 Task: Open a blank sheet, save the file as Renewableenergy.html and add heading 'Renewable Energy',with the parapraph 'Renewable energy sources like solar, wind, and hydropower offer sustainable alternatives to fossil fuels. By transitioning to renewables, we can reduce greenhouse gas emissions and combat climate change while creating new job opportunities and driving economic growth.'Apply Font Style Merriweather And font size 18. Apply font style in  Heading 'Montserrat' and font size 30 Change heading alignment to  Left and paragraph alignment to  Left
Action: Mouse moved to (286, 200)
Screenshot: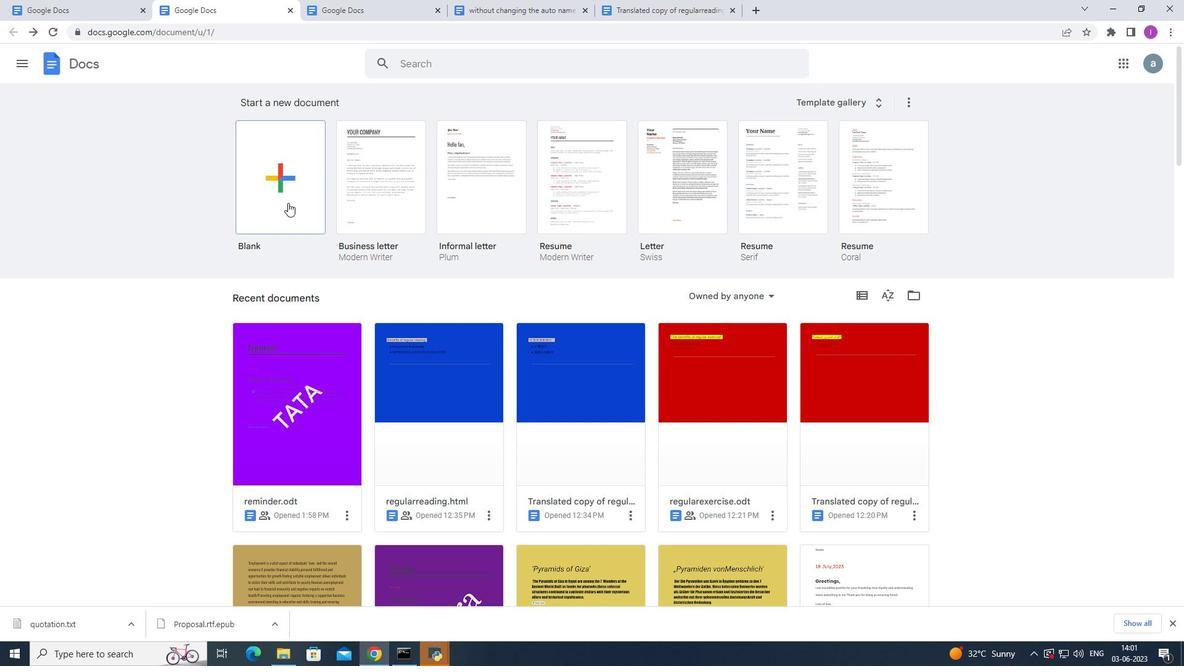 
Action: Mouse pressed left at (286, 200)
Screenshot: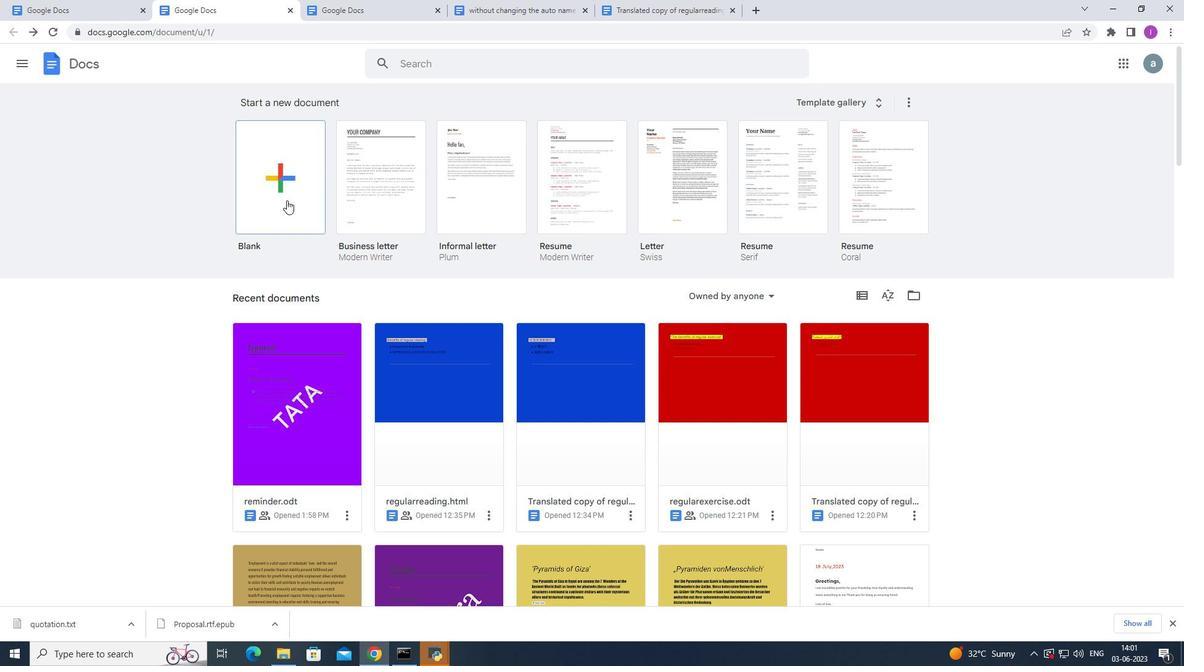 
Action: Mouse moved to (132, 55)
Screenshot: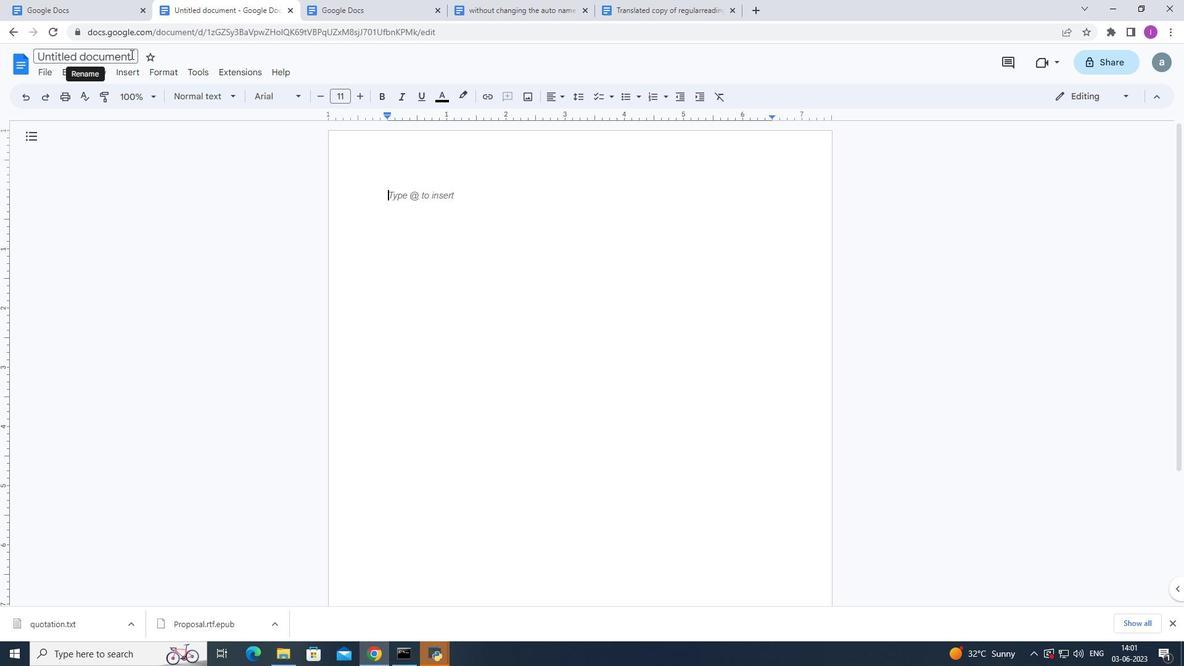 
Action: Mouse pressed left at (132, 55)
Screenshot: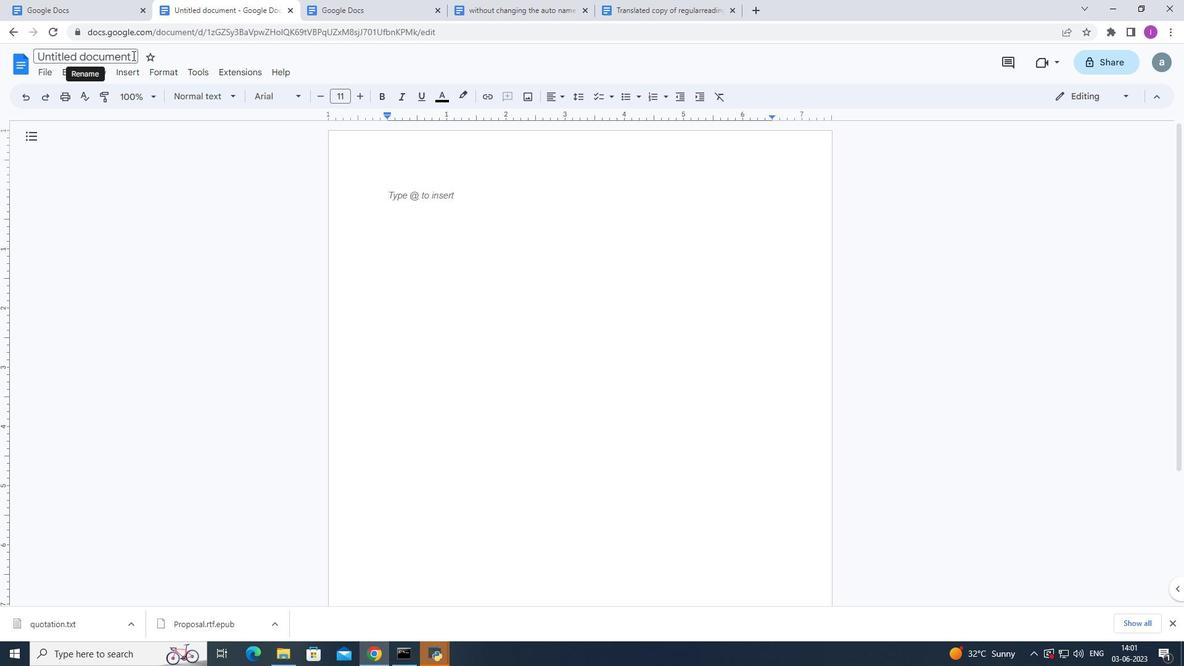 
Action: Mouse moved to (321, 59)
Screenshot: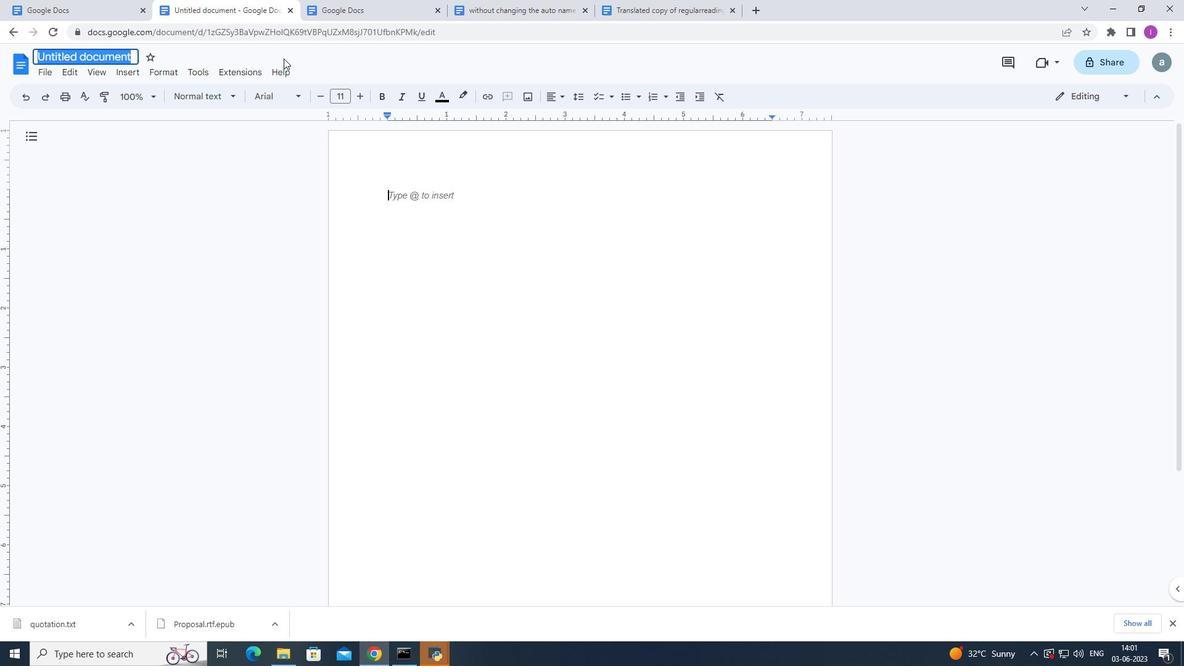 
Action: Key pressed <Key.shift>Renewabbleen<Key.backspace><Key.backspace><Key.backspace><Key.backspace><Key.backspace><Key.backspace>bleee<Key.backspace>m<Key.backspace>nergy.html
Screenshot: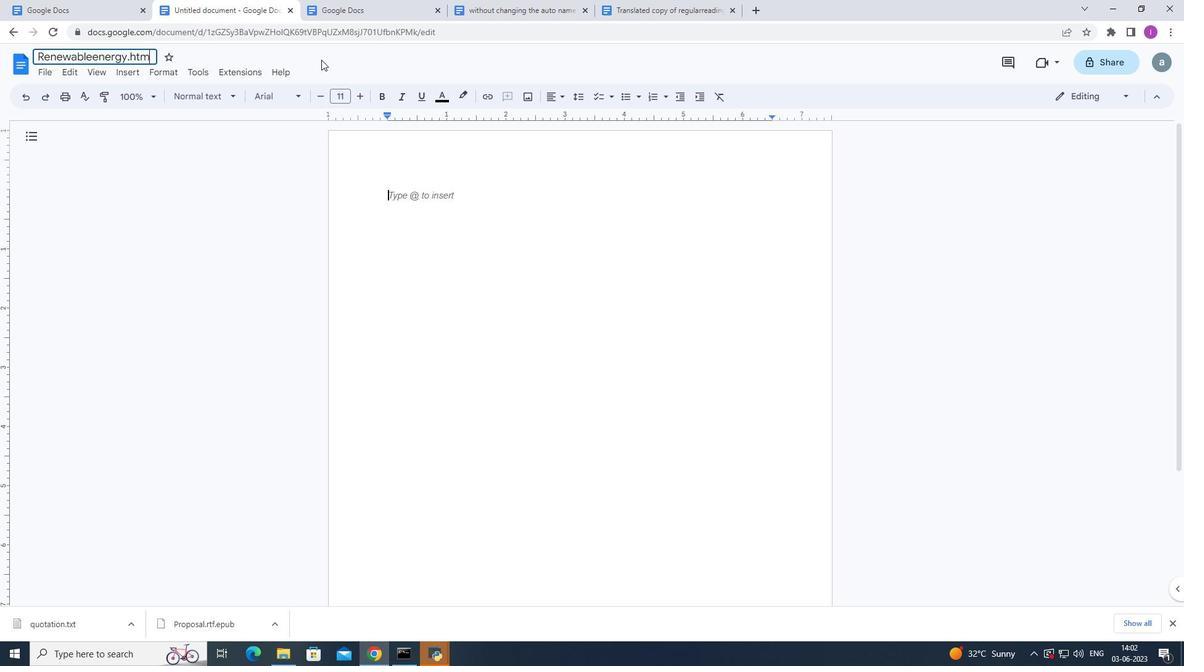 
Action: Mouse moved to (241, 206)
Screenshot: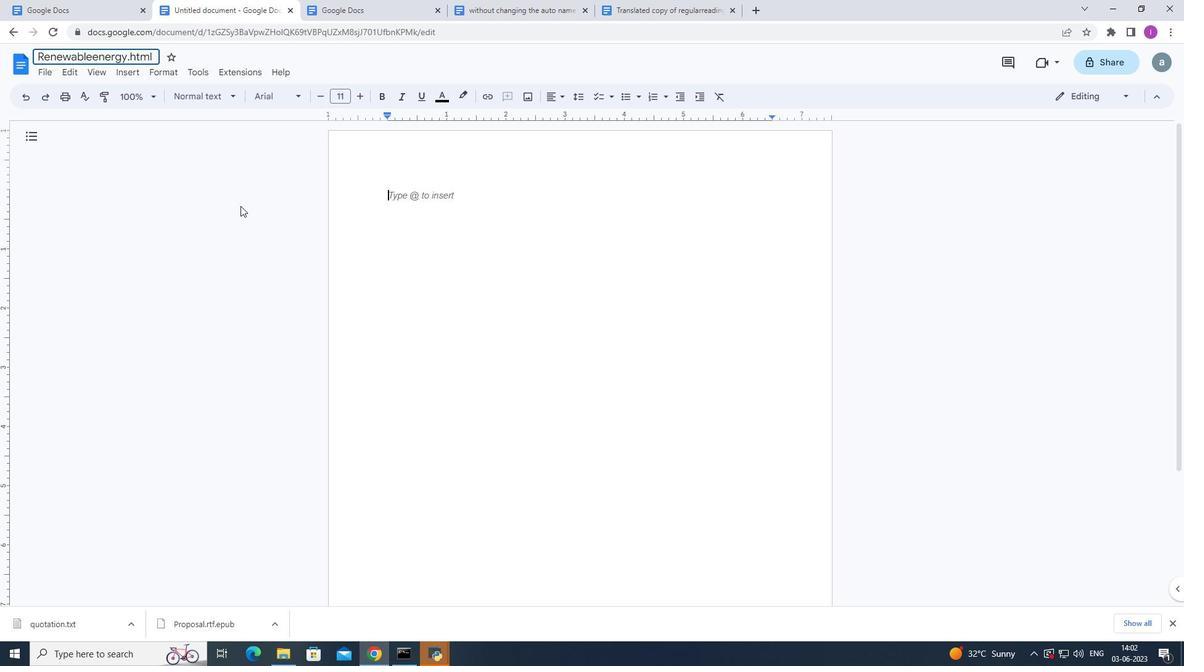 
Action: Mouse pressed left at (241, 206)
Screenshot: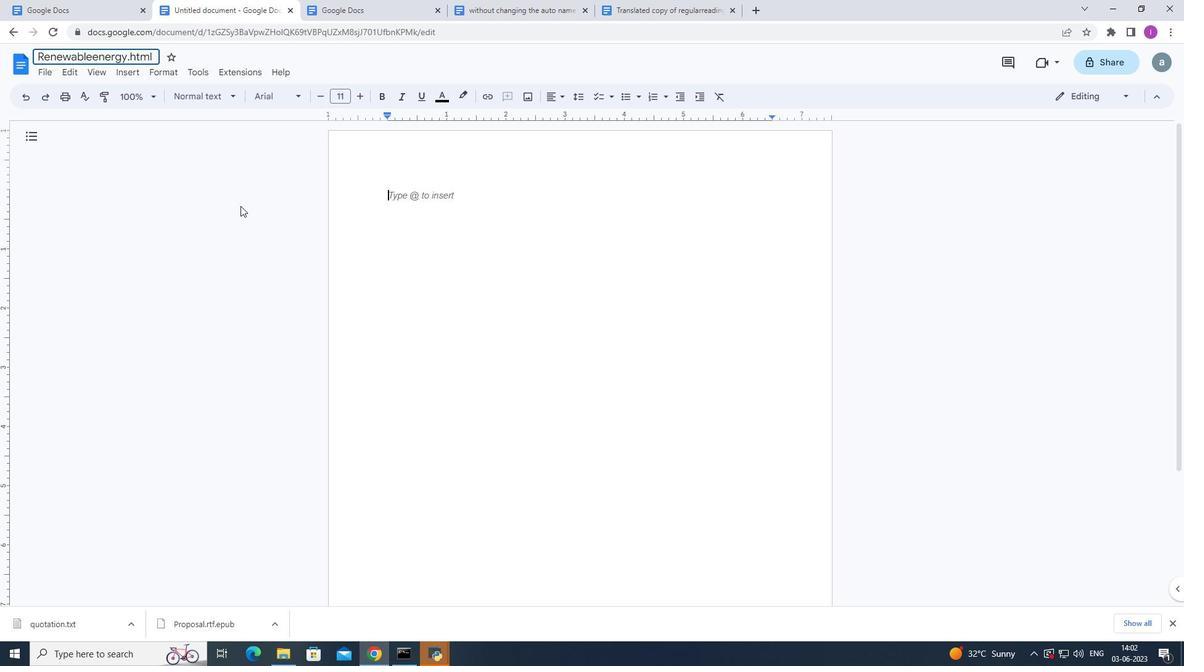 
Action: Mouse moved to (157, 72)
Screenshot: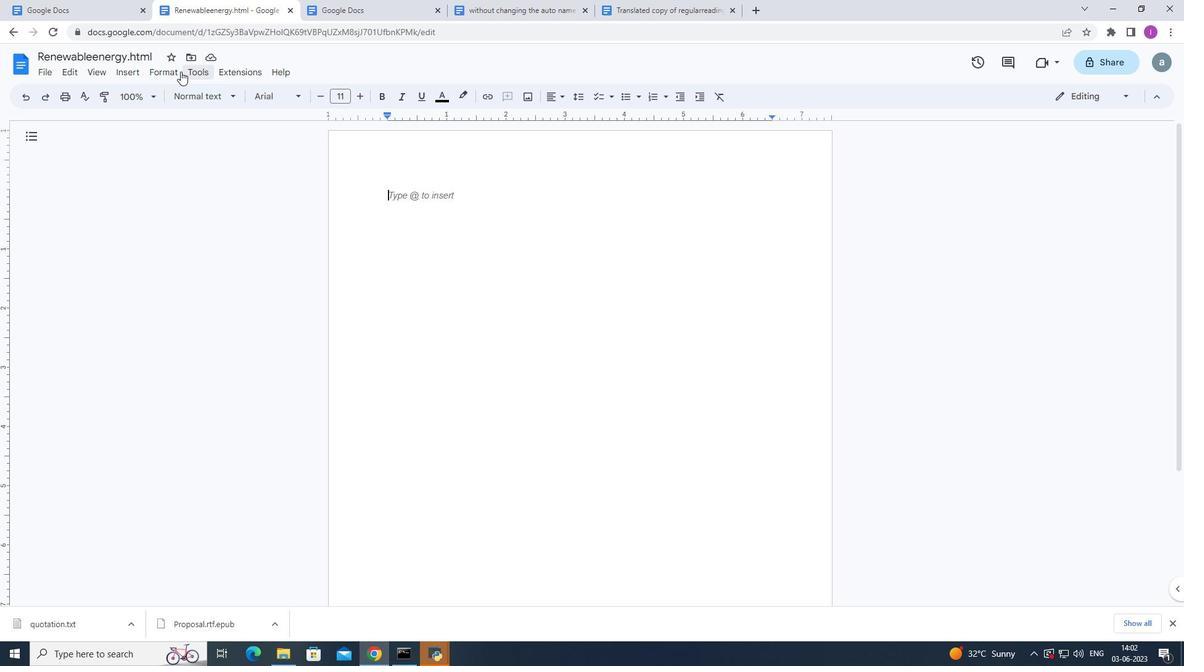 
Action: Mouse pressed left at (157, 72)
Screenshot: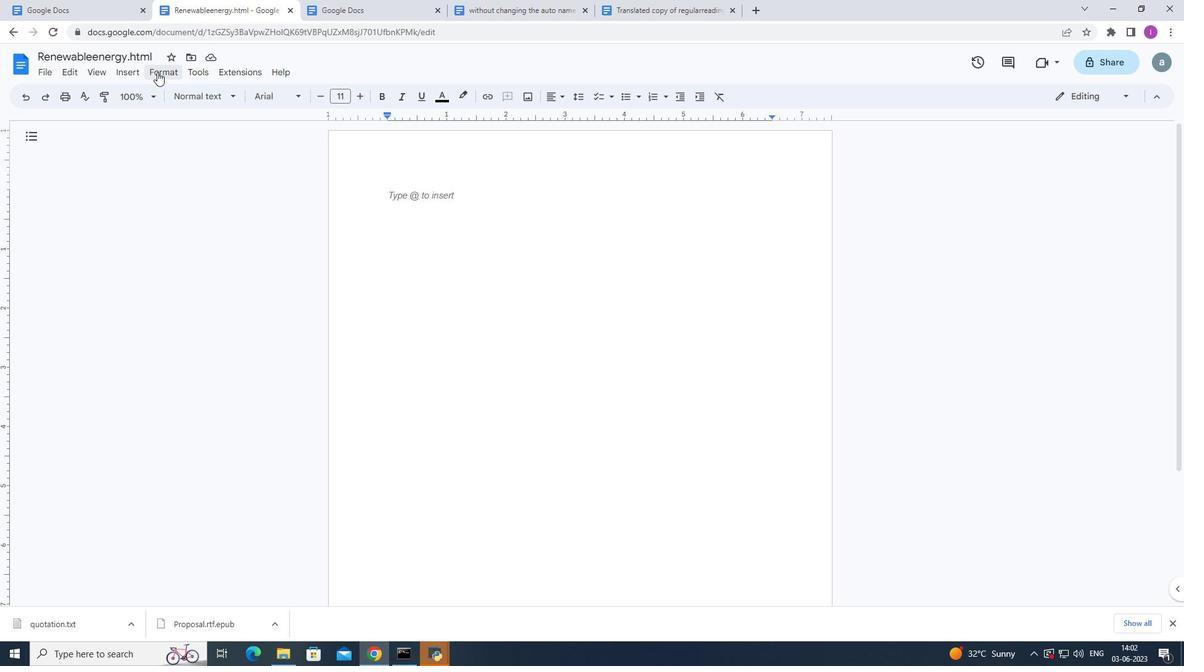 
Action: Mouse moved to (563, 210)
Screenshot: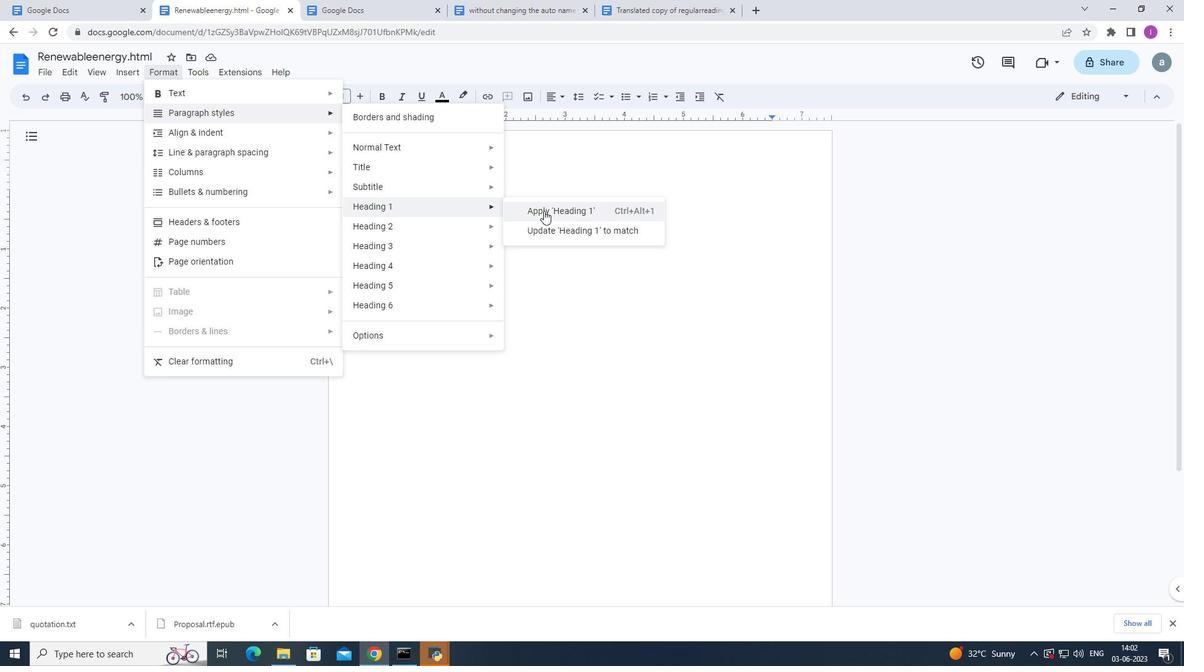 
Action: Mouse pressed left at (563, 210)
Screenshot: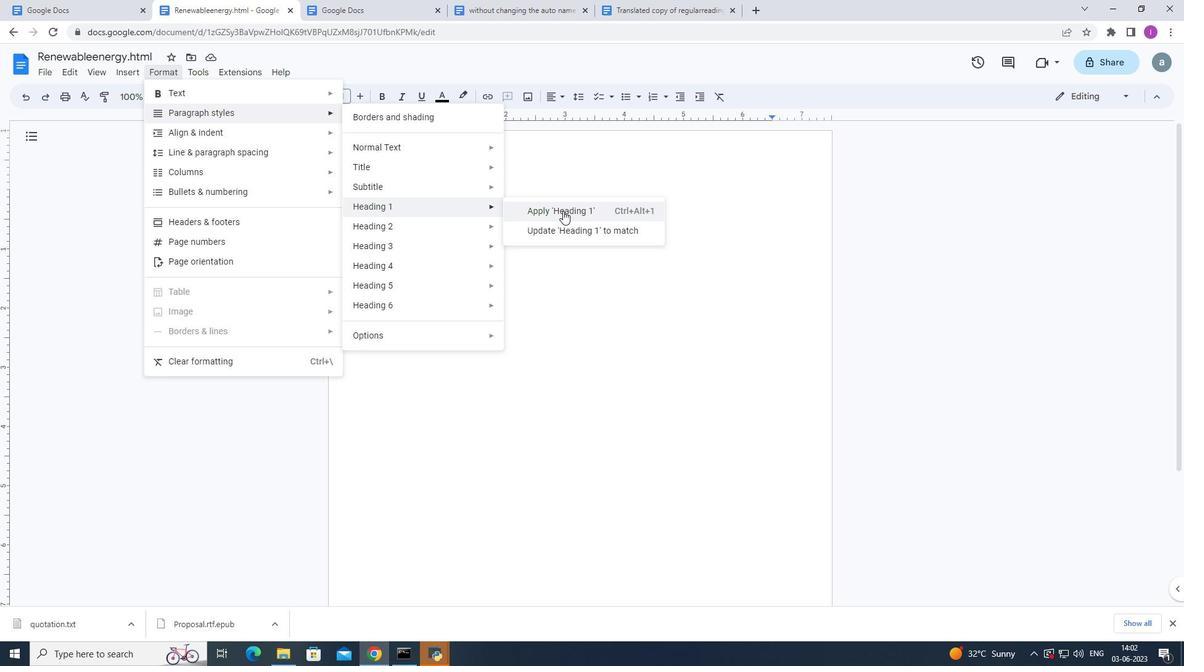 
Action: Mouse moved to (535, 198)
Screenshot: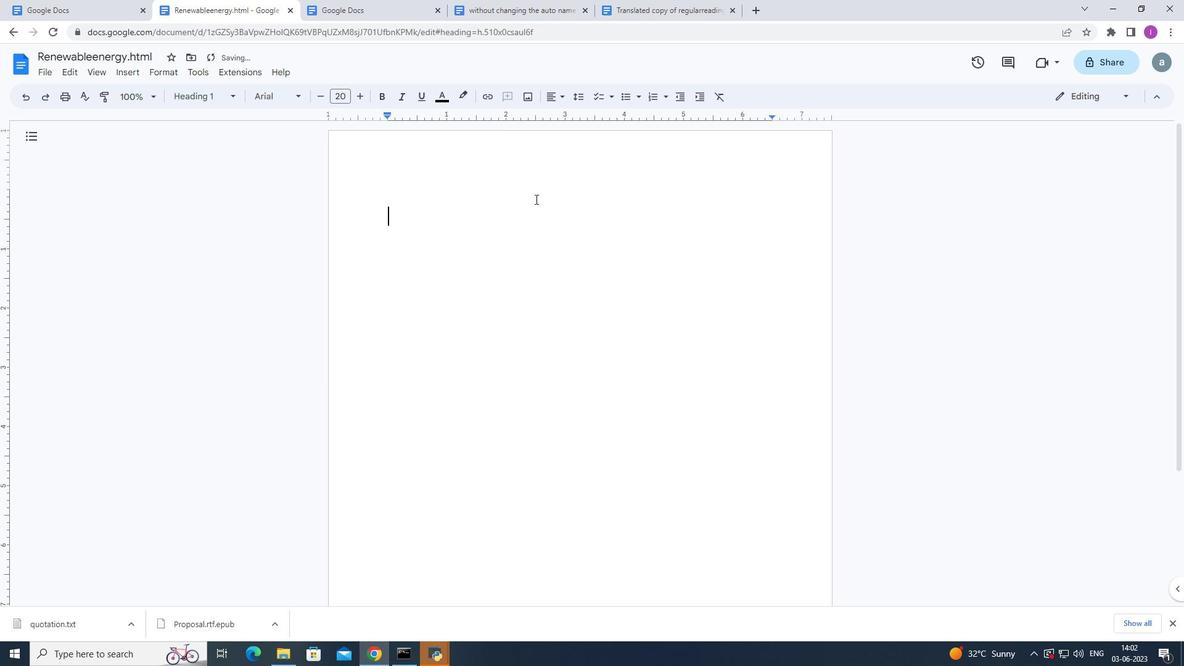 
Action: Key pressed <Key.shift>Renewable<Key.space><Key.shift>Energy
Screenshot: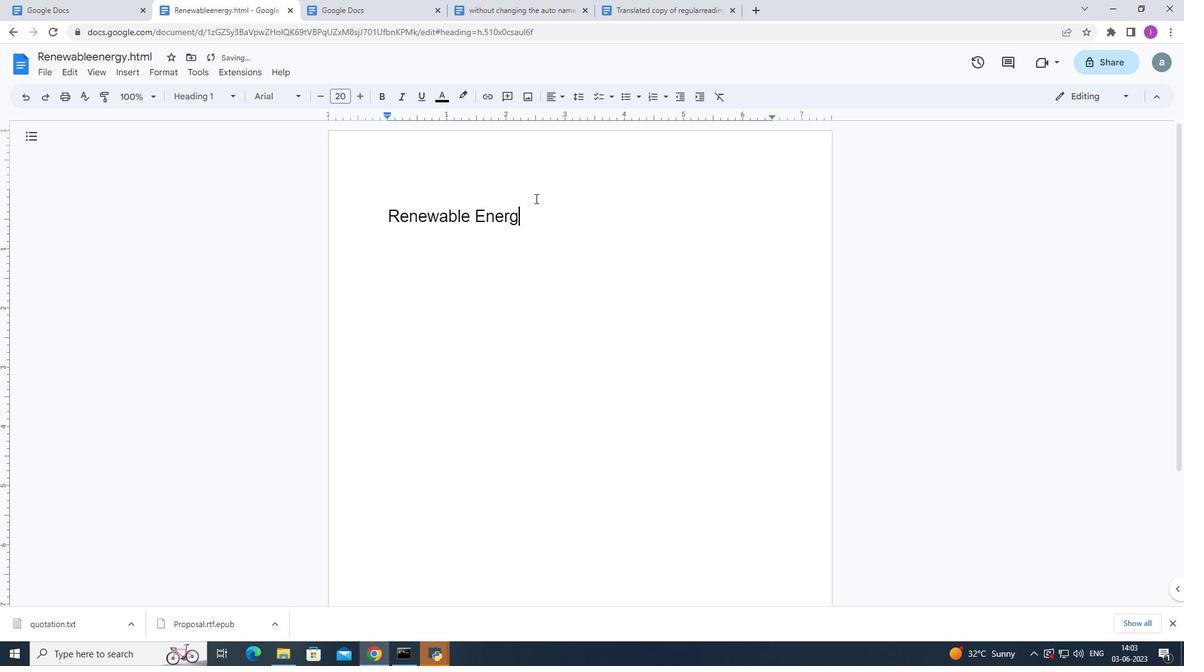 
Action: Mouse moved to (380, 208)
Screenshot: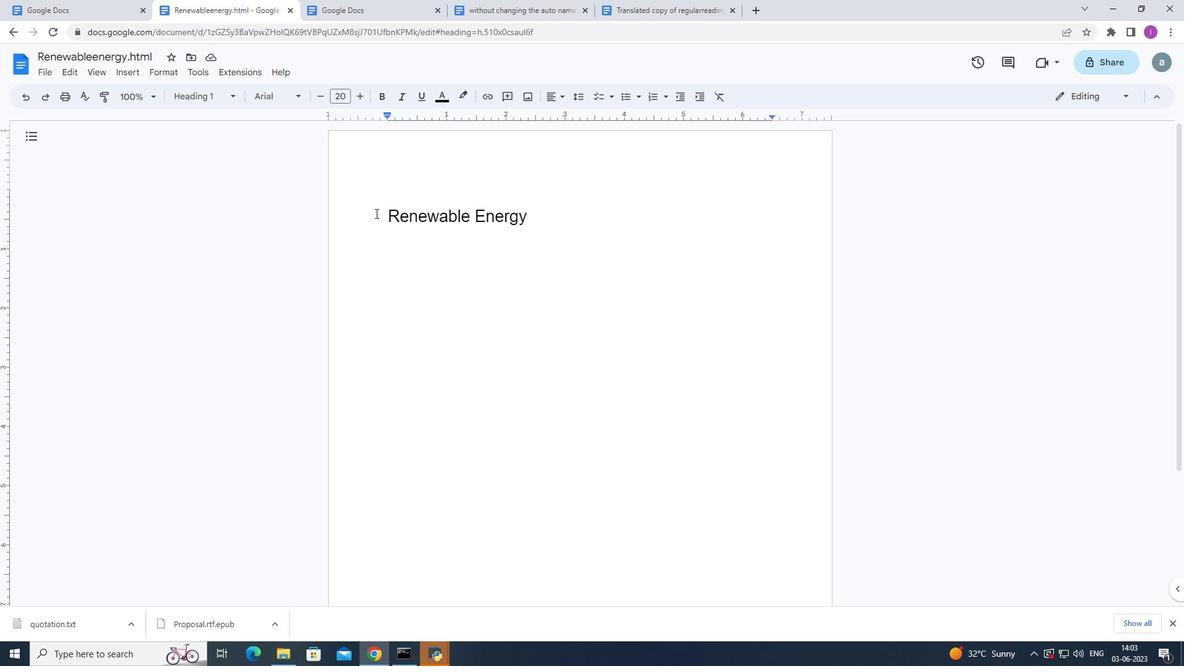 
Action: Mouse pressed left at (380, 208)
Screenshot: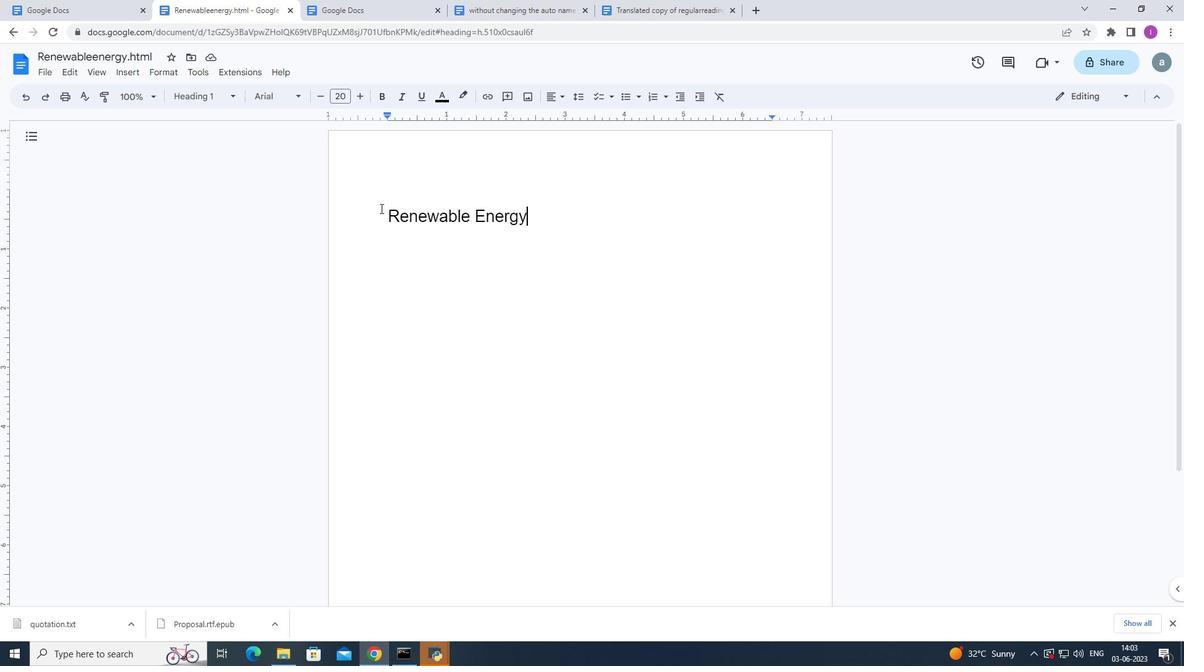 
Action: Key pressed '
Screenshot: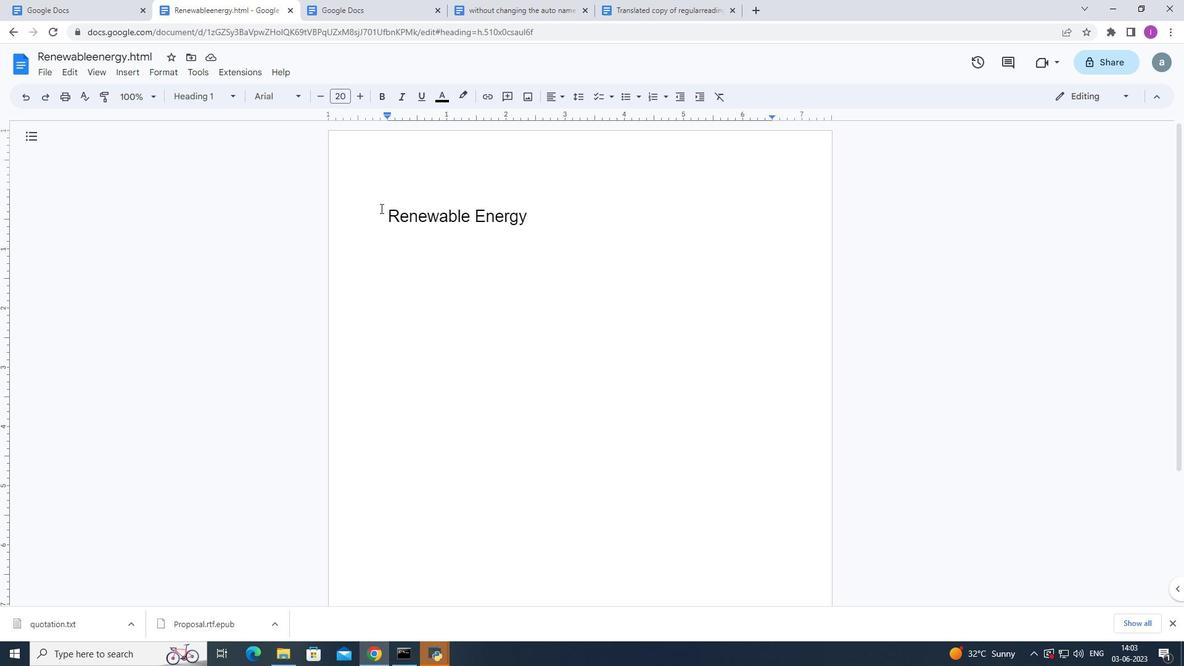 
Action: Mouse moved to (539, 204)
Screenshot: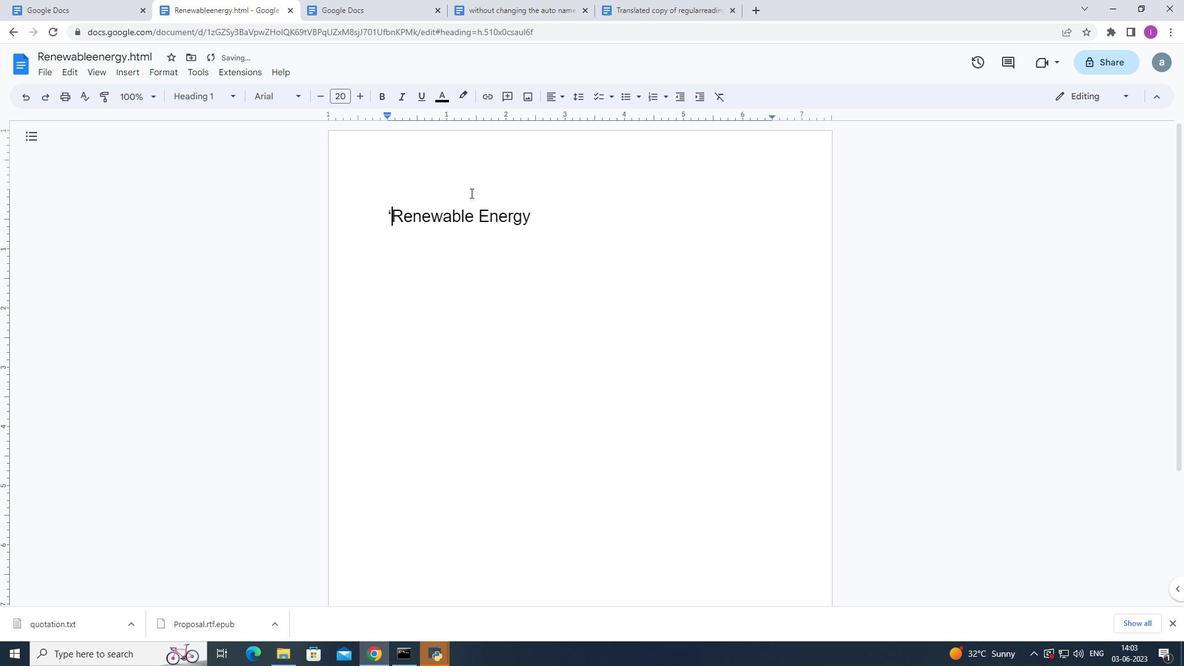 
Action: Mouse pressed left at (539, 204)
Screenshot: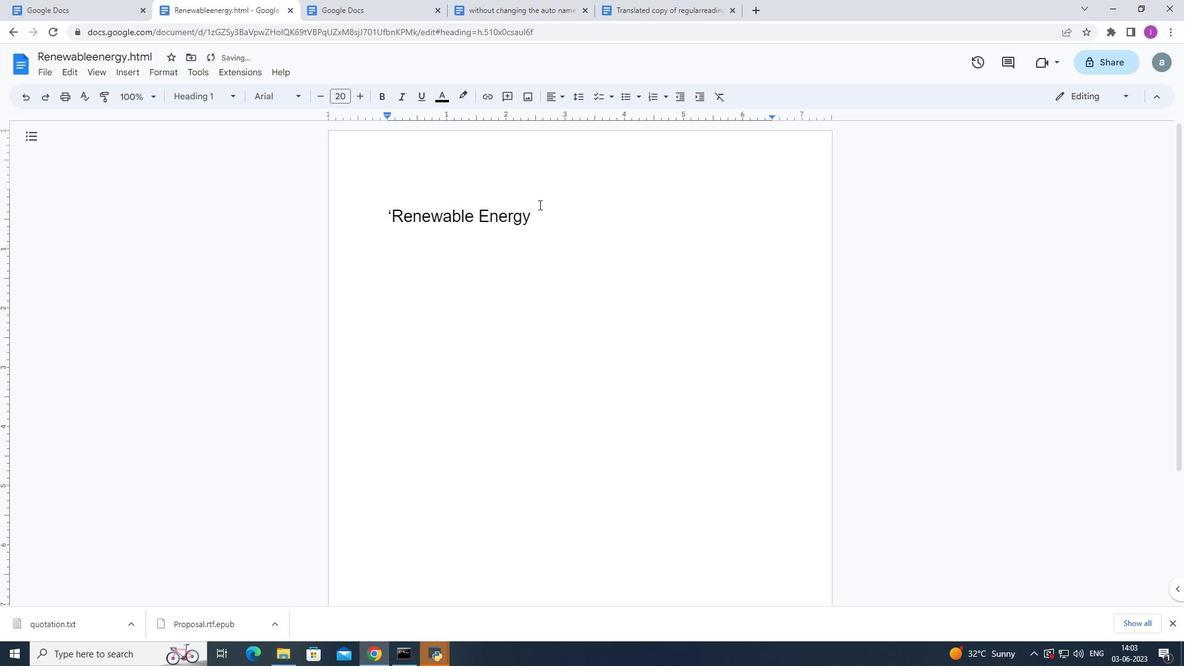 
Action: Mouse moved to (539, 205)
Screenshot: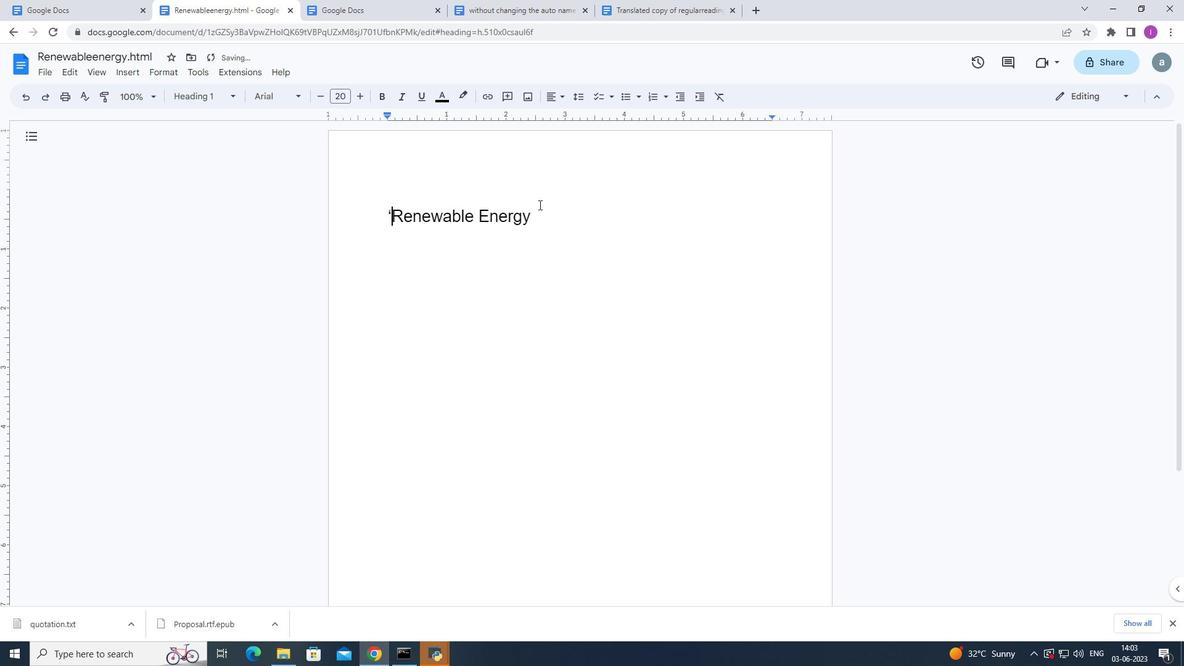 
Action: Key pressed '
Screenshot: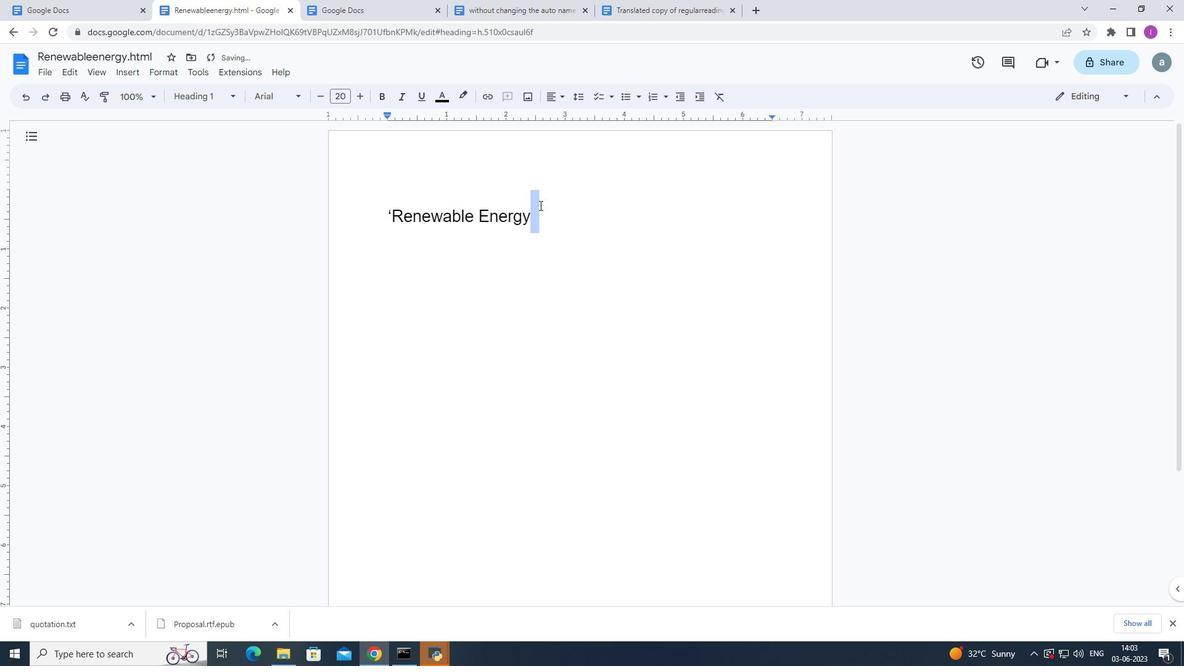 
Action: Mouse moved to (618, 269)
Screenshot: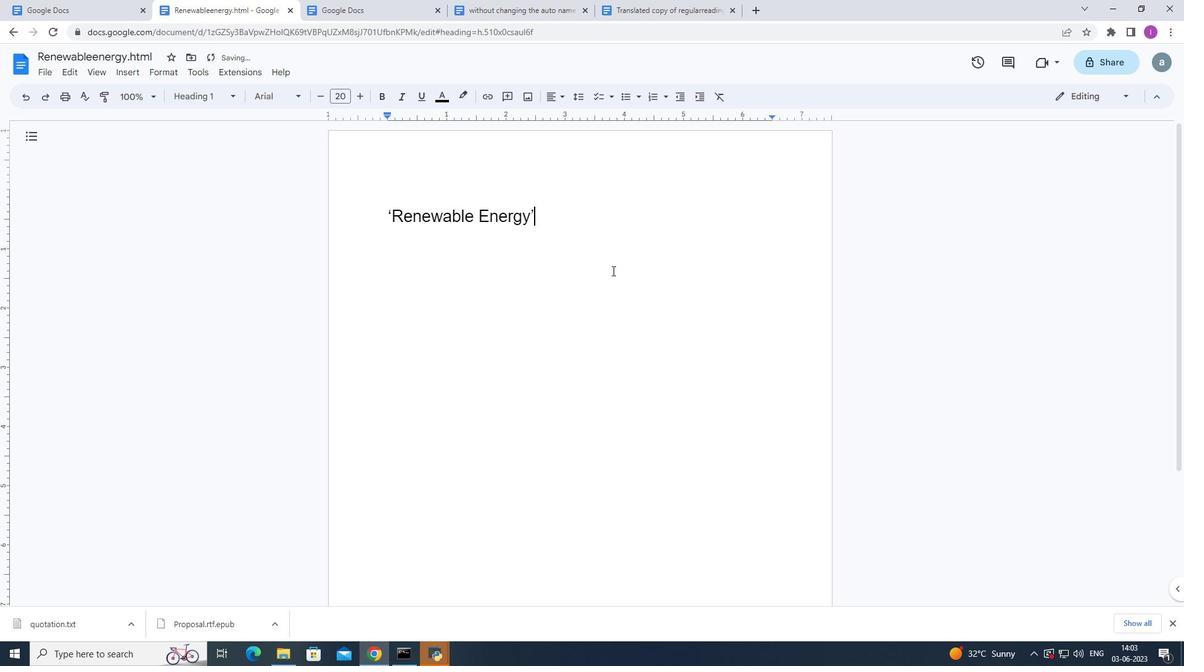 
Action: Key pressed <Key.enter><Key.shift>Renewable<Key.space><Key.shift>Energy,<Key.backspace><Key.space>sources<Key.space>lijk<Key.backspace><Key.backspace>ke<Key.space>solar,wind,<Key.space>and<Key.space>hydropower<Key.space>offer<Key.space>sustainable<Key.space>alternatives<Key.space>to<Key.space>fossil<Key.space>fuels.<Key.shift><Key.shift><Key.shift>By<Key.space>tra<Key.shift>nstioning<Key.space>to<Key.space>renewables,we<Key.space>can<Key.space>res<Key.backspace>duce<Key.space>greenhouse<Key.space>d<Key.backspace>gas<Key.space>emissions<Key.space>and<Key.space>combat<Key.space>climate<Key.space>change<Key.space>whl<Key.backspace>ile<Key.space>creating<Key.space>new<Key.space>job<Key.space>opportunities<Key.space>and<Key.space>driving<Key.space>economic<Key.space>growthj<Key.backspace>.
Screenshot: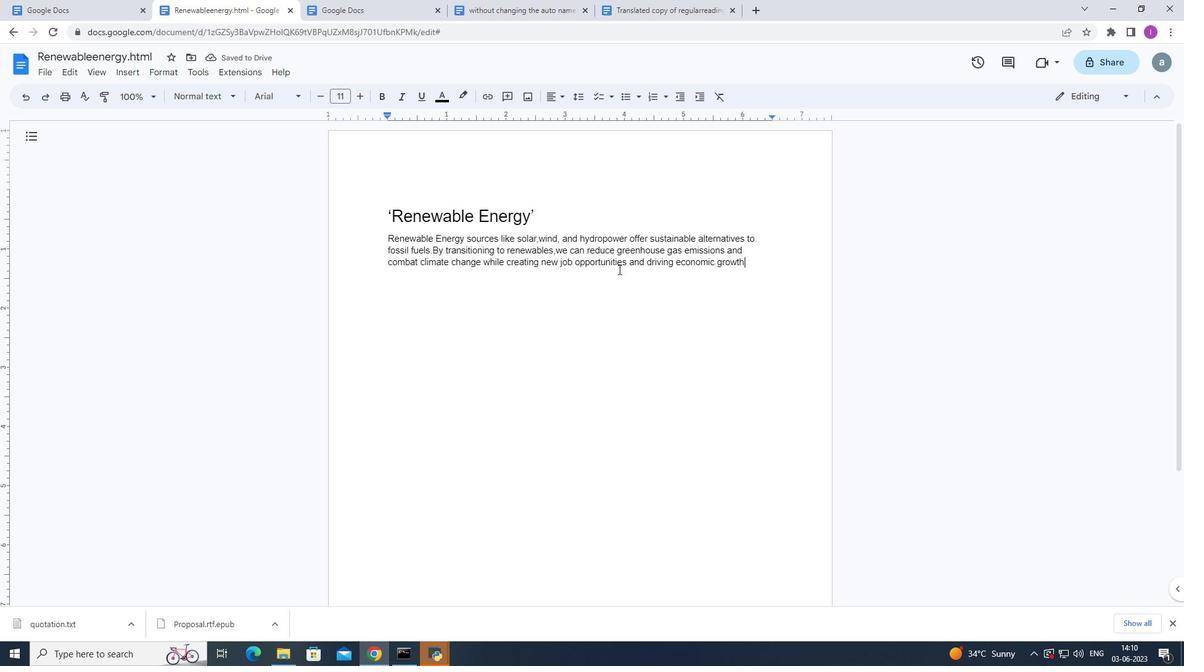 
Action: Mouse moved to (356, 196)
Screenshot: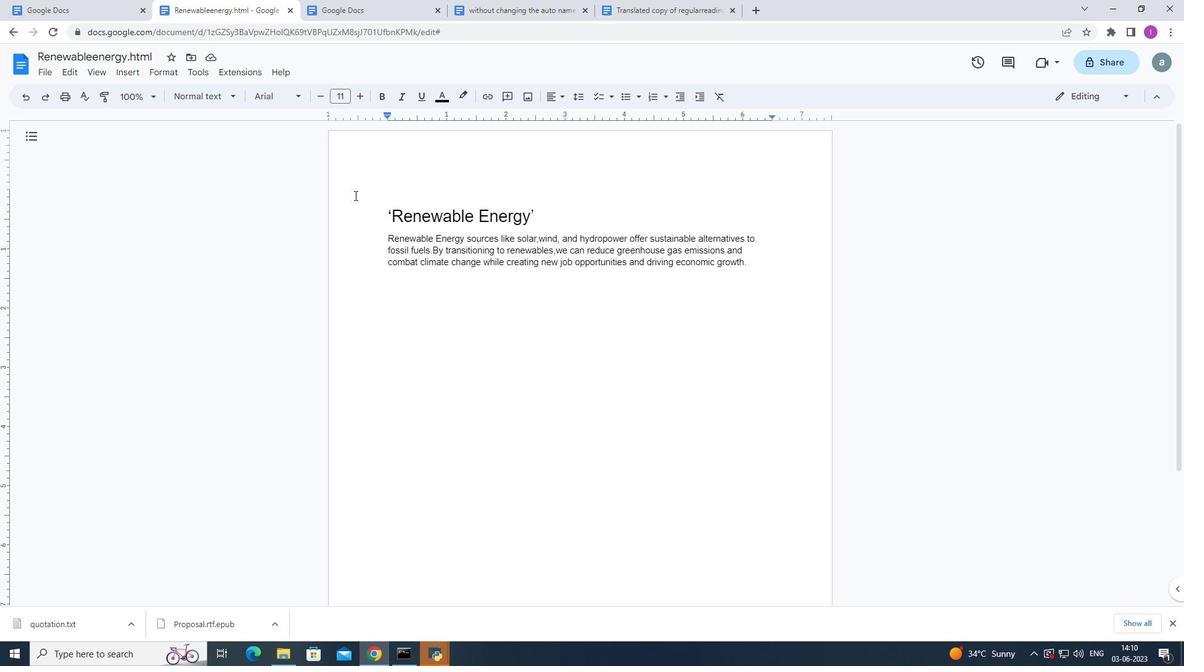 
Action: Mouse pressed left at (356, 196)
Screenshot: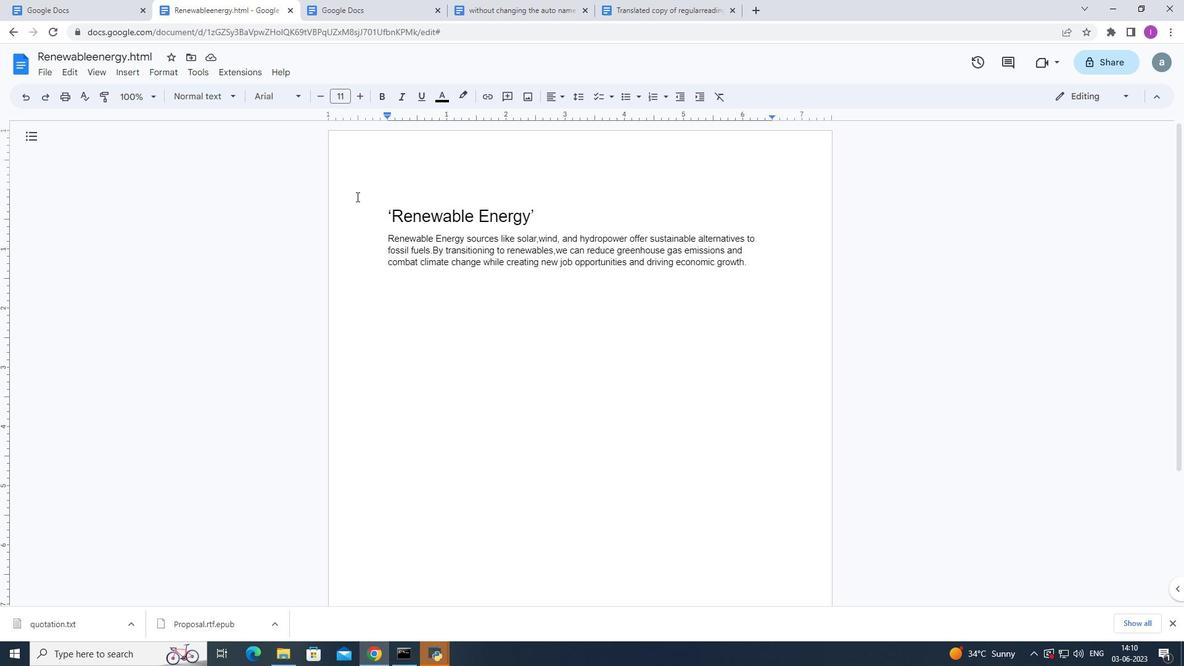 
Action: Mouse moved to (521, 423)
Screenshot: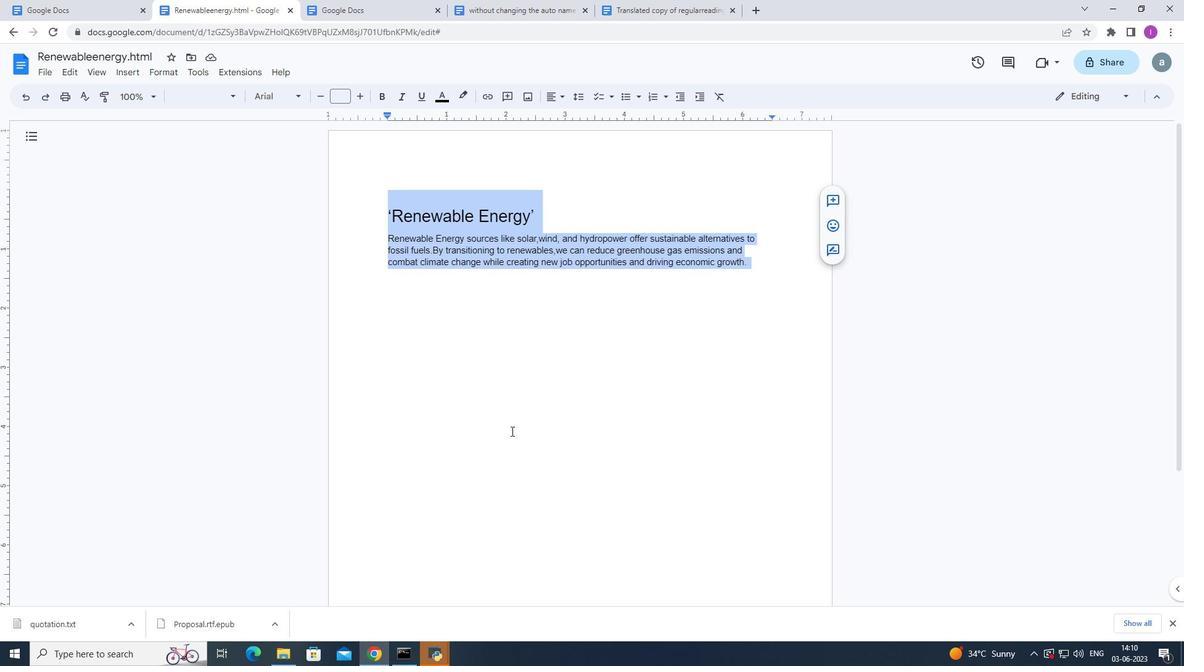 
Action: Mouse pressed left at (521, 423)
Screenshot: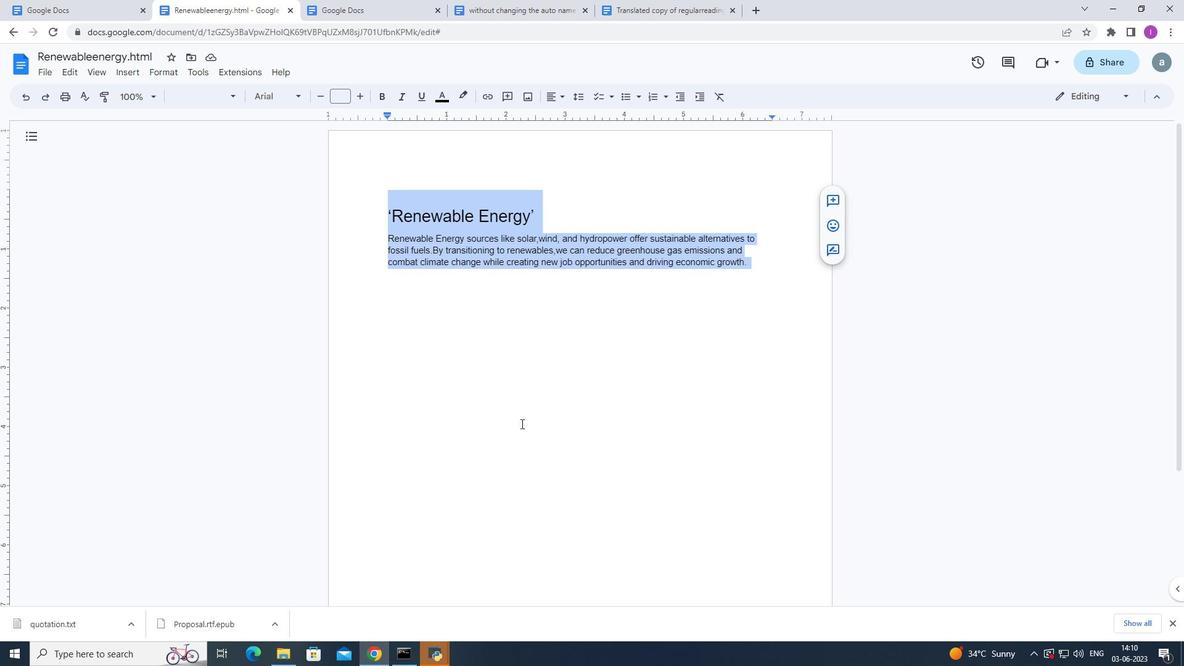 
Action: Mouse moved to (379, 238)
Screenshot: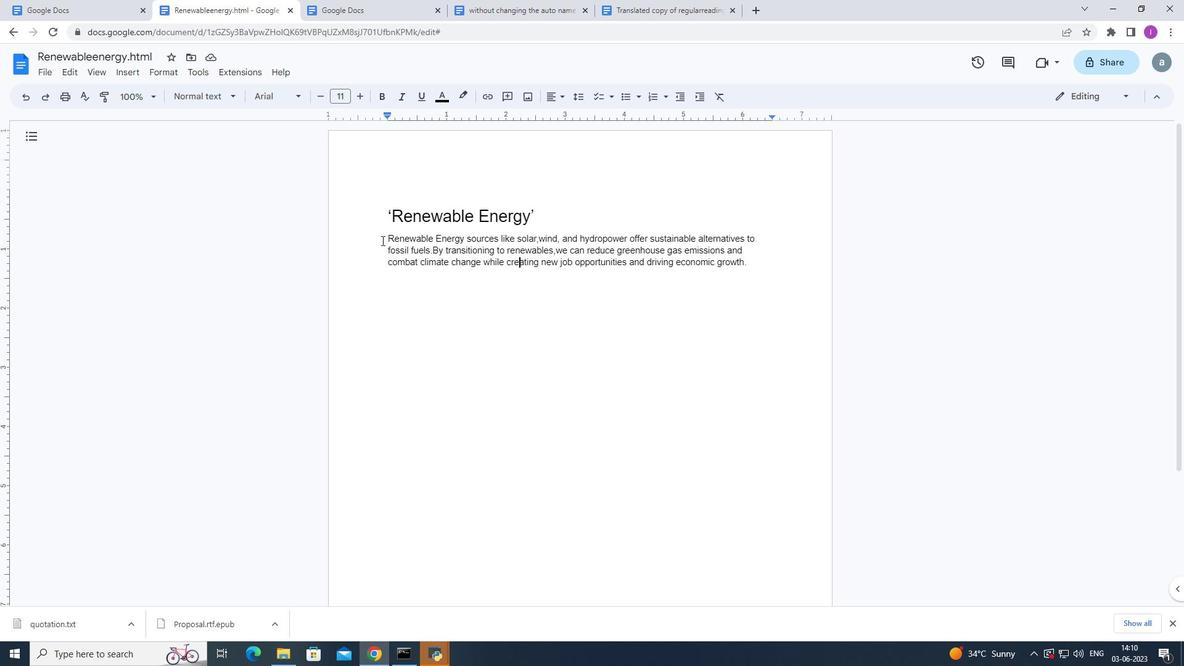 
Action: Mouse pressed left at (379, 238)
Screenshot: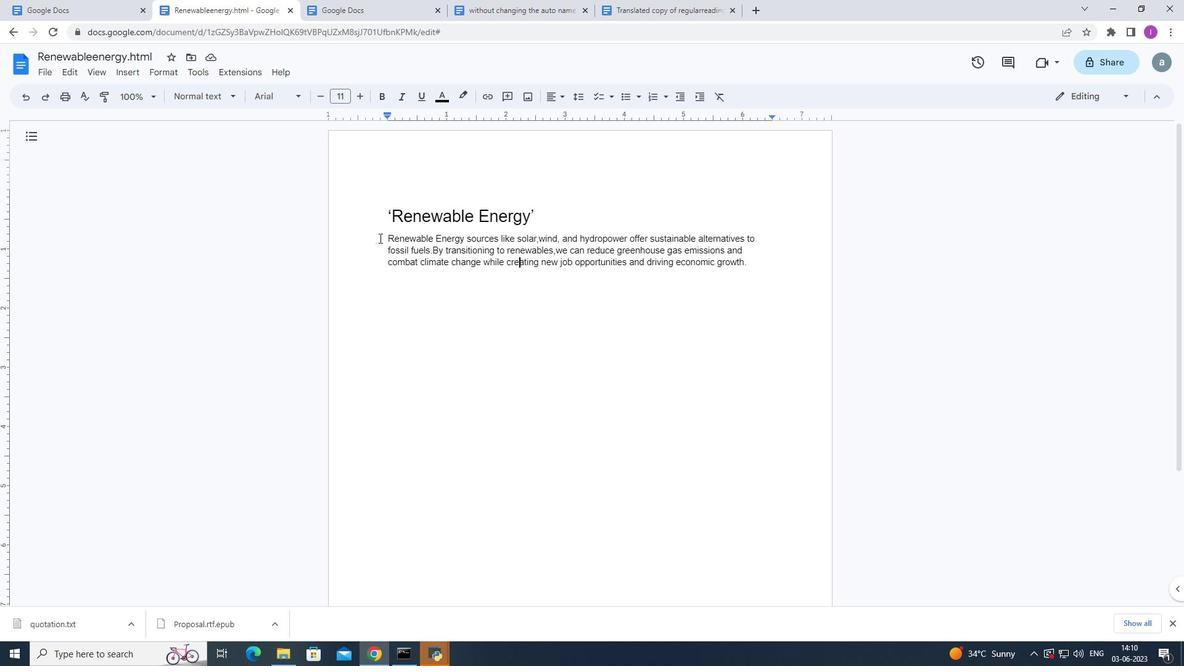 
Action: Mouse moved to (299, 93)
Screenshot: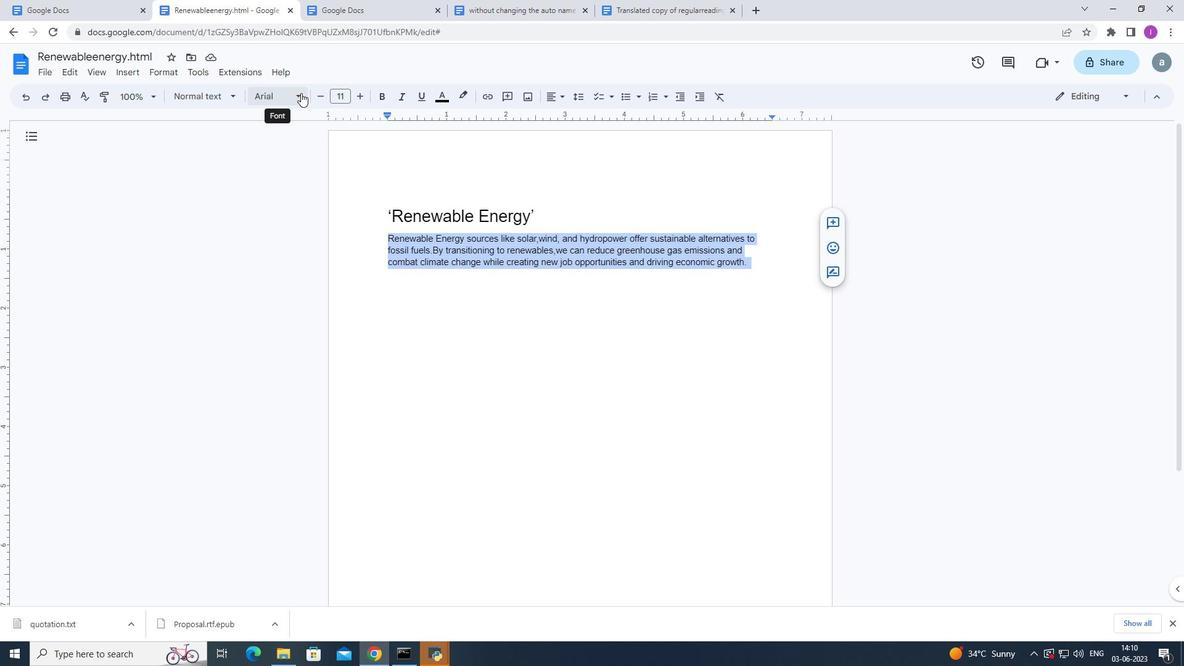 
Action: Mouse pressed left at (299, 93)
Screenshot: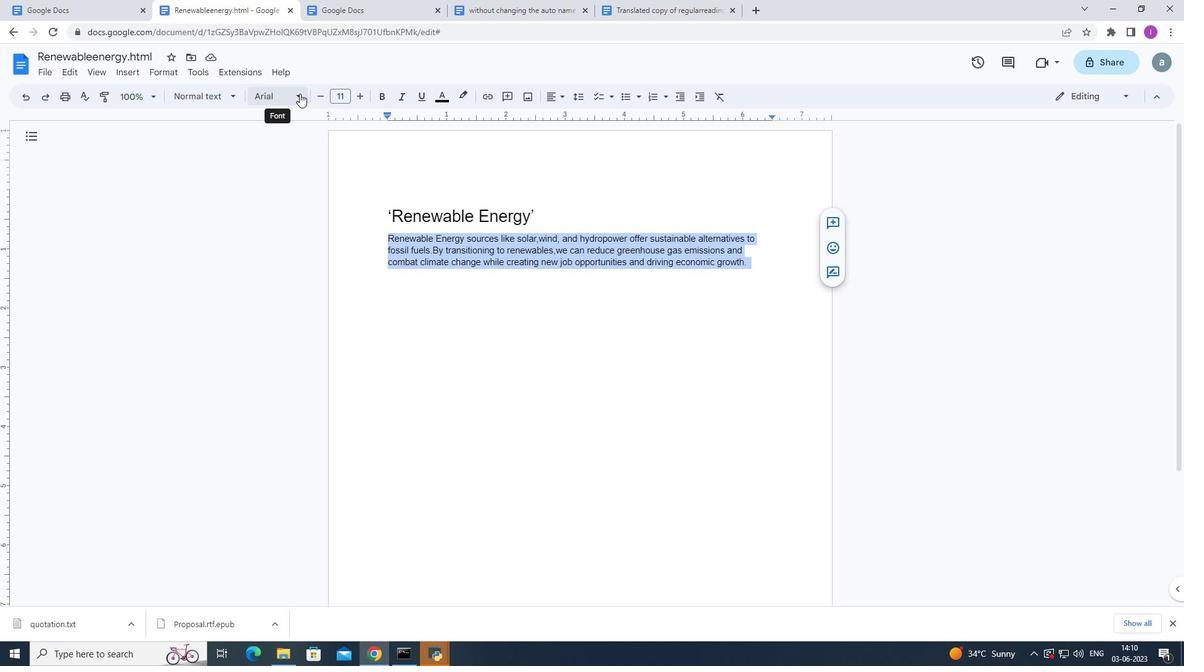 
Action: Mouse moved to (347, 528)
Screenshot: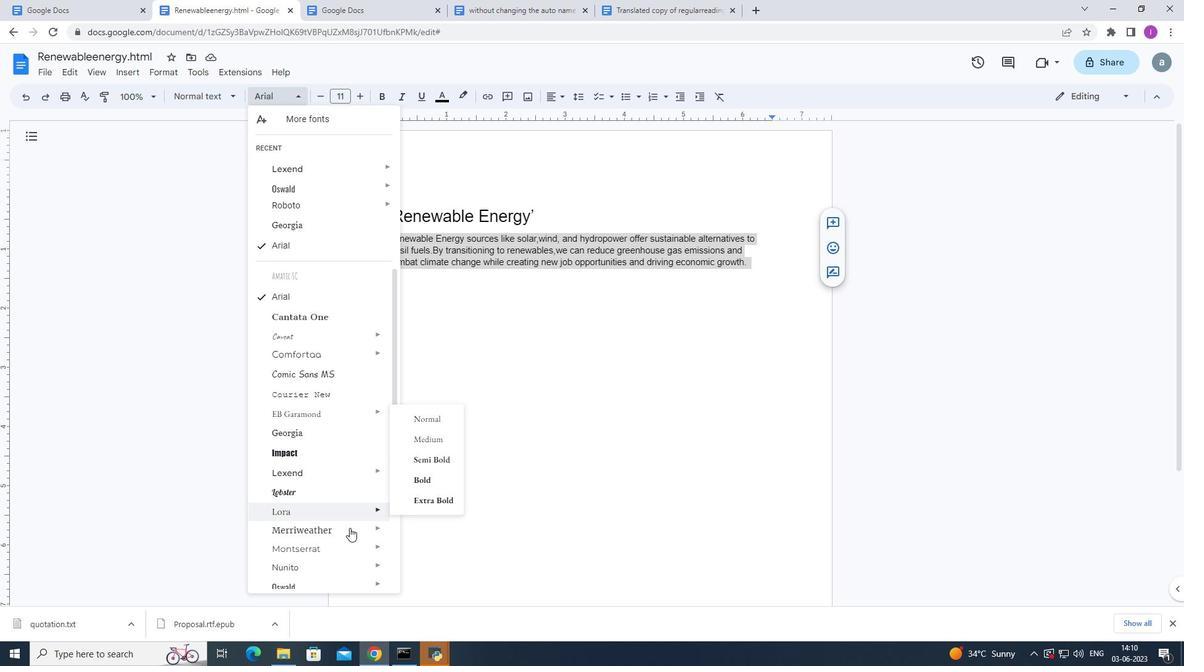 
Action: Mouse pressed left at (347, 528)
Screenshot: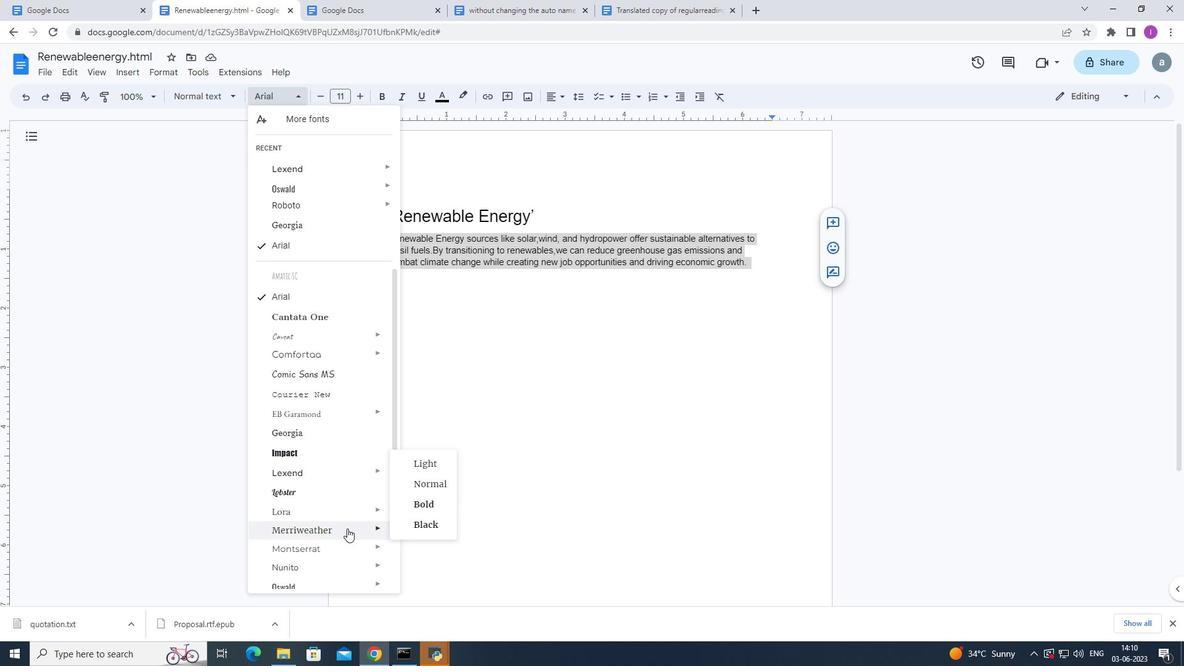 
Action: Mouse moved to (342, 96)
Screenshot: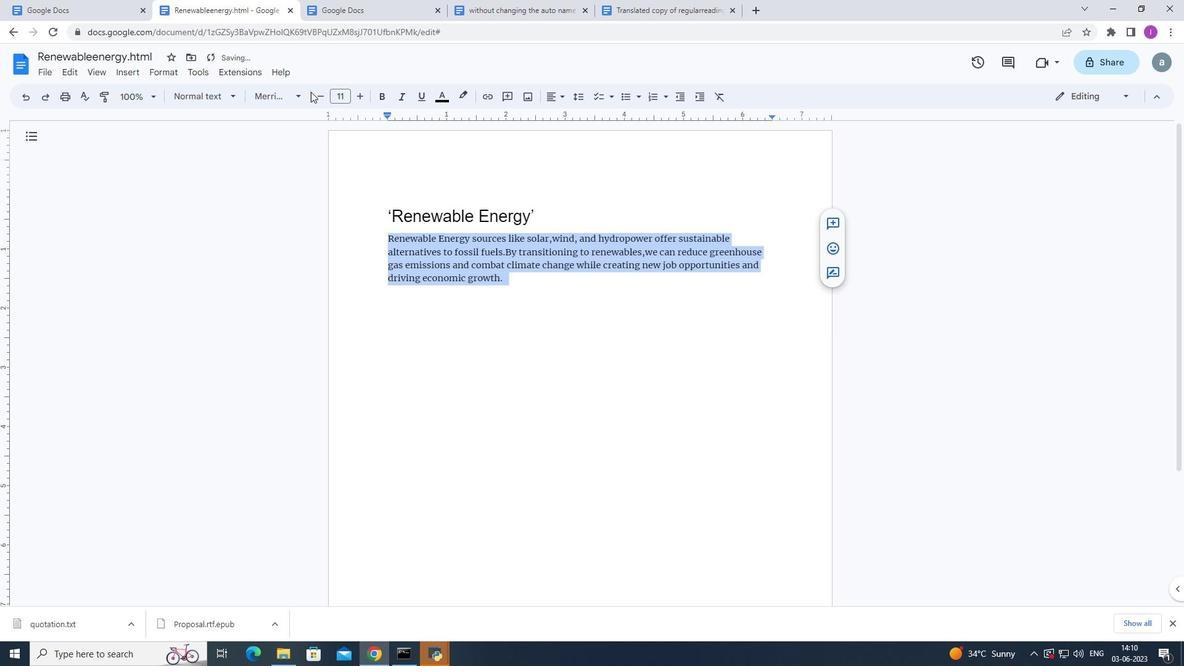 
Action: Mouse pressed left at (342, 96)
Screenshot: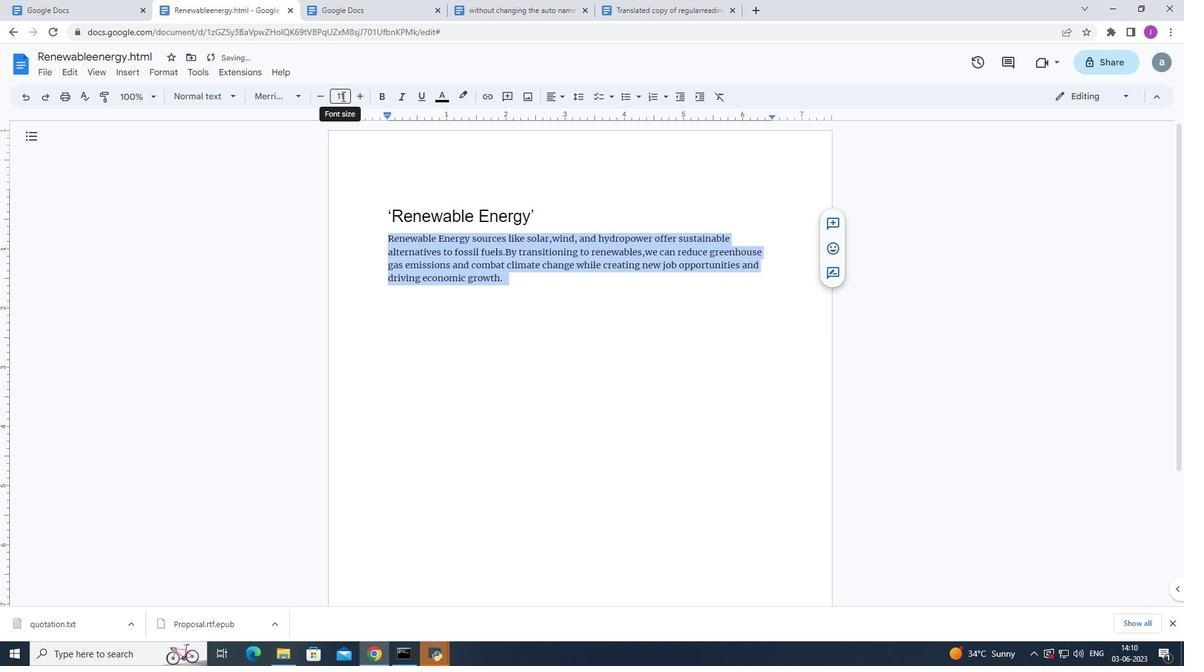
Action: Mouse moved to (295, 145)
Screenshot: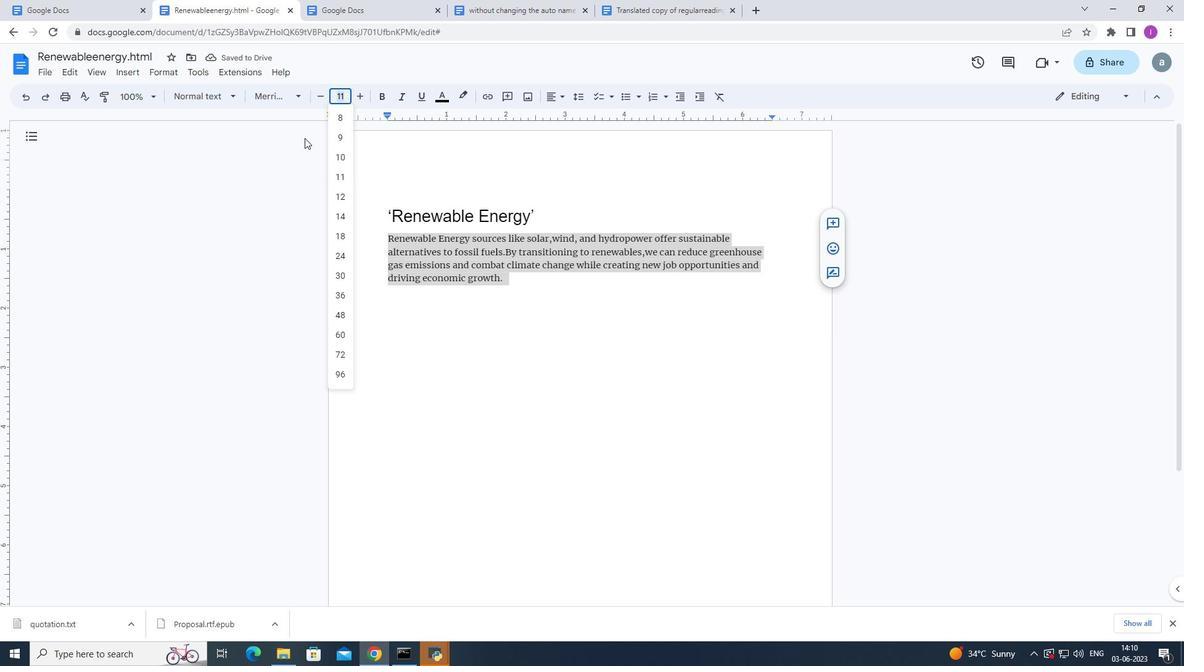 
Action: Mouse pressed left at (295, 145)
Screenshot: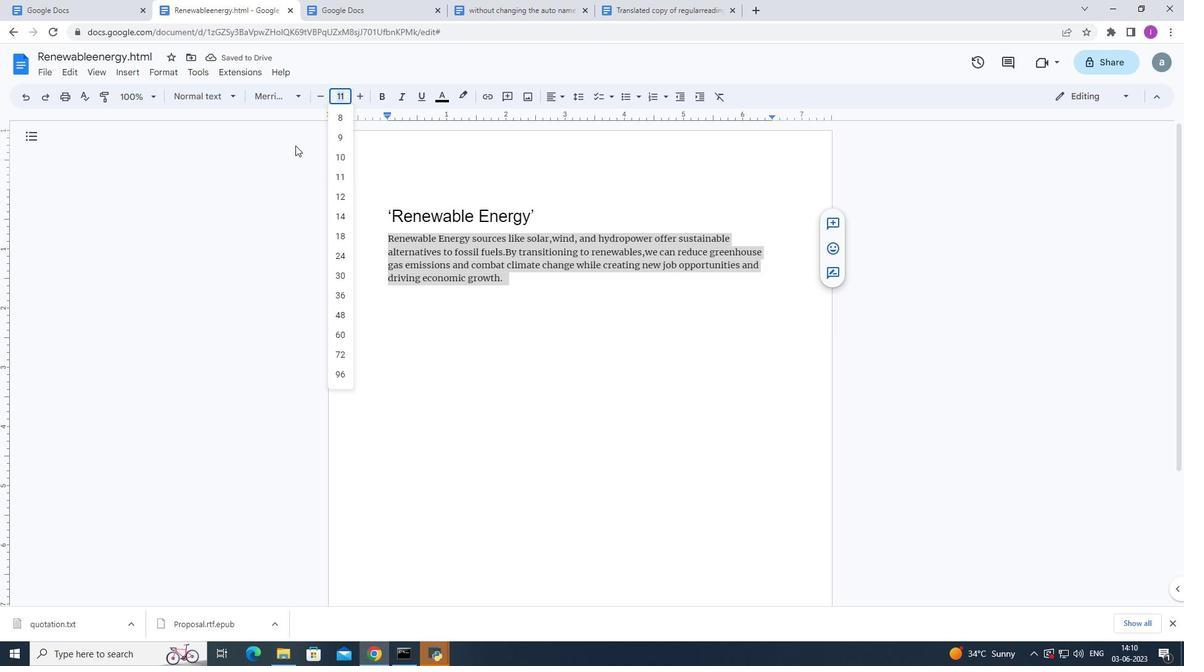 
Action: Mouse moved to (297, 93)
Screenshot: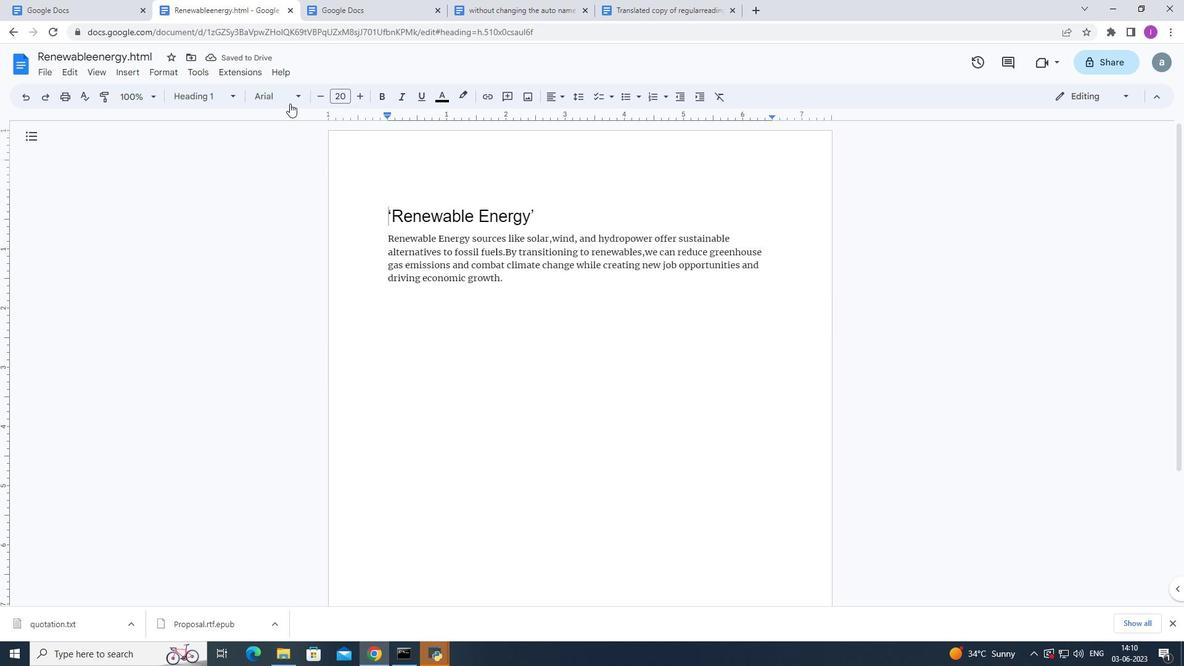 
Action: Mouse pressed left at (297, 93)
Screenshot: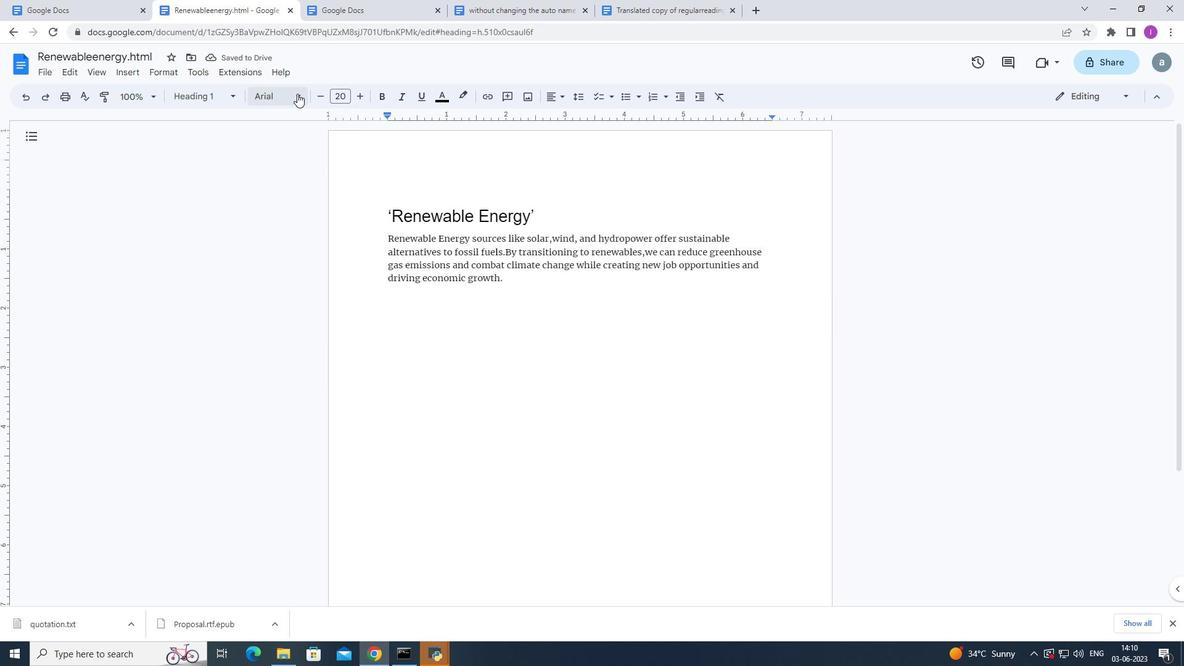 
Action: Mouse moved to (333, 525)
Screenshot: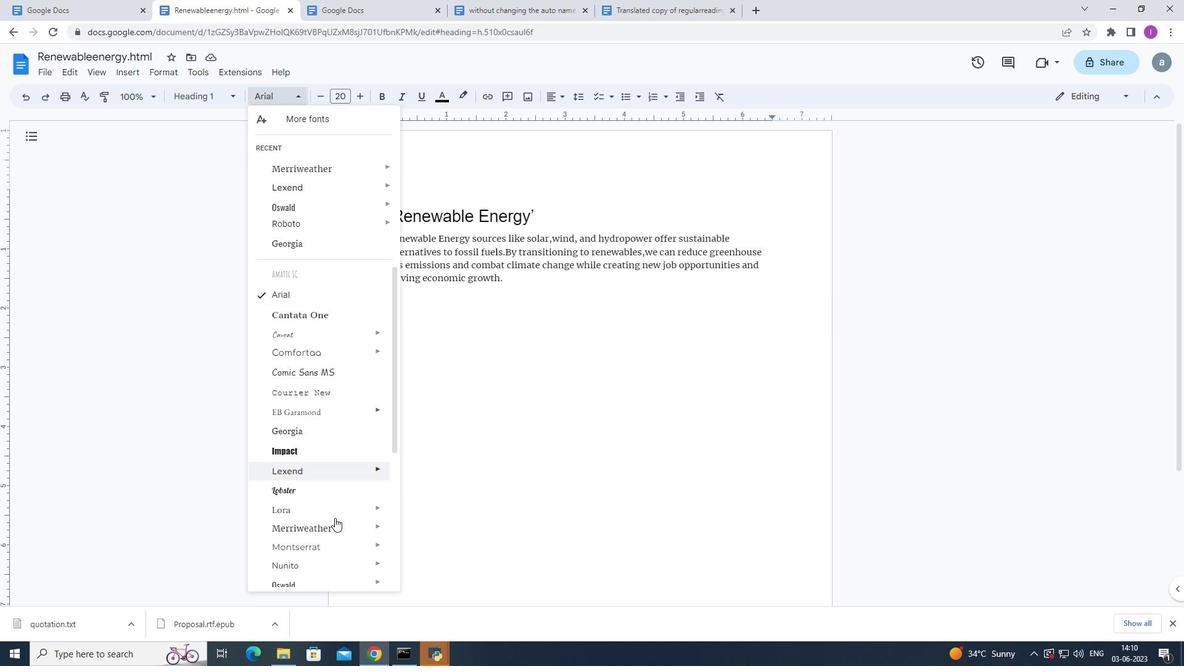 
Action: Mouse pressed left at (333, 525)
Screenshot: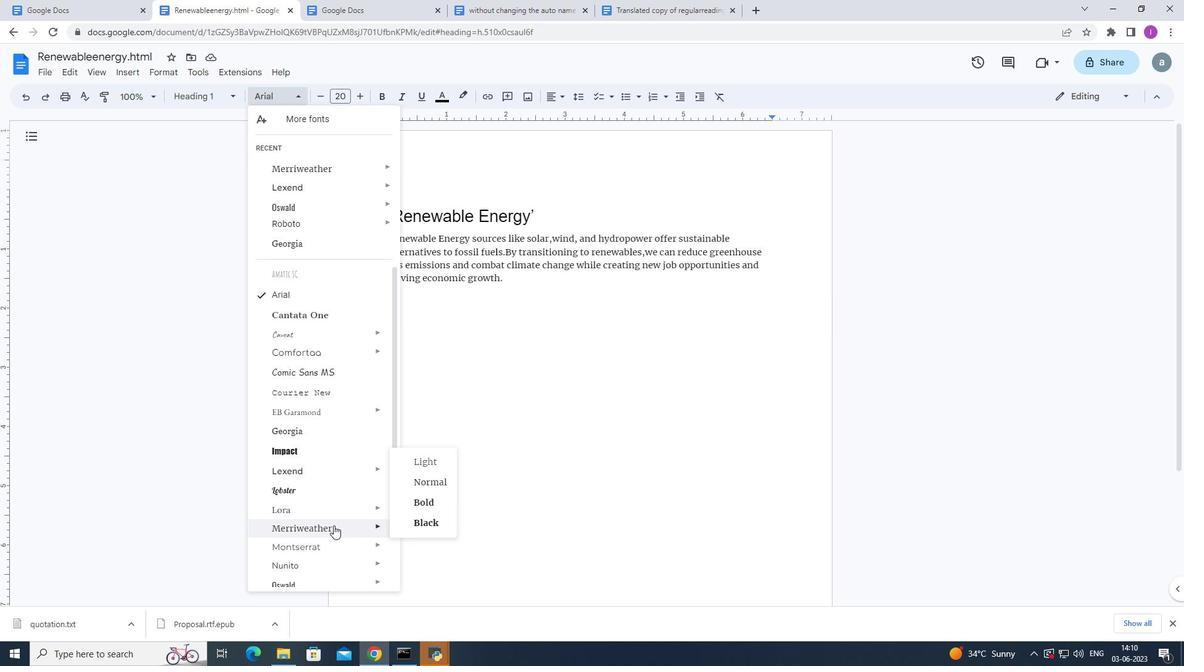 
Action: Mouse pressed left at (333, 525)
Screenshot: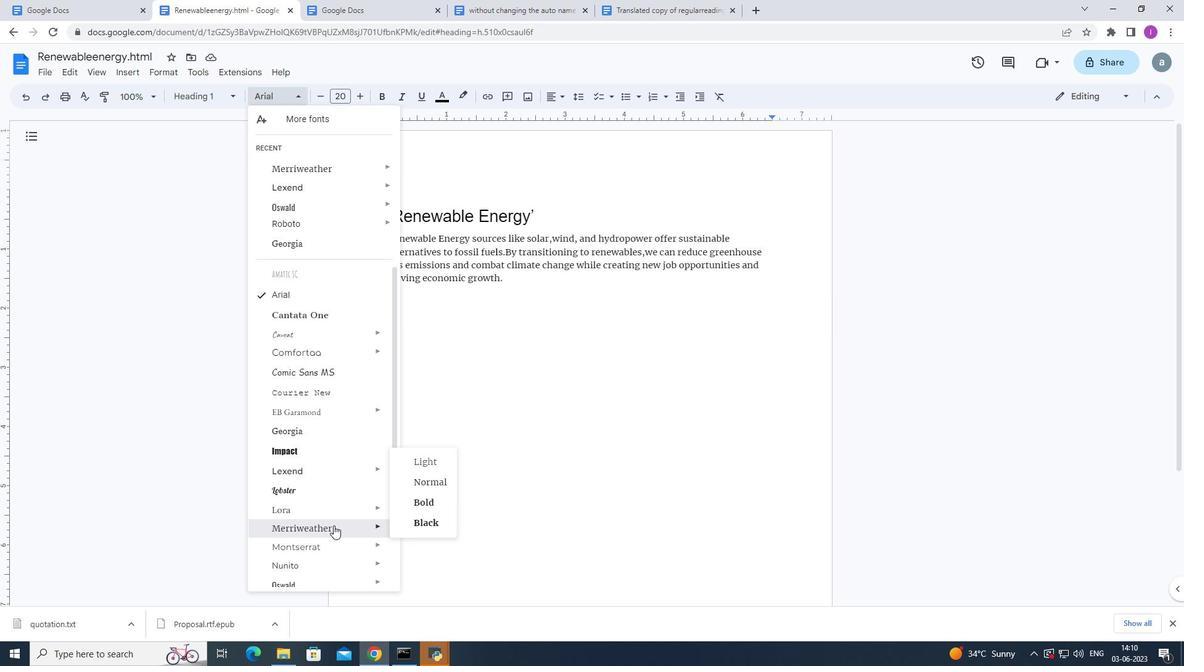 
Action: Mouse moved to (518, 280)
Screenshot: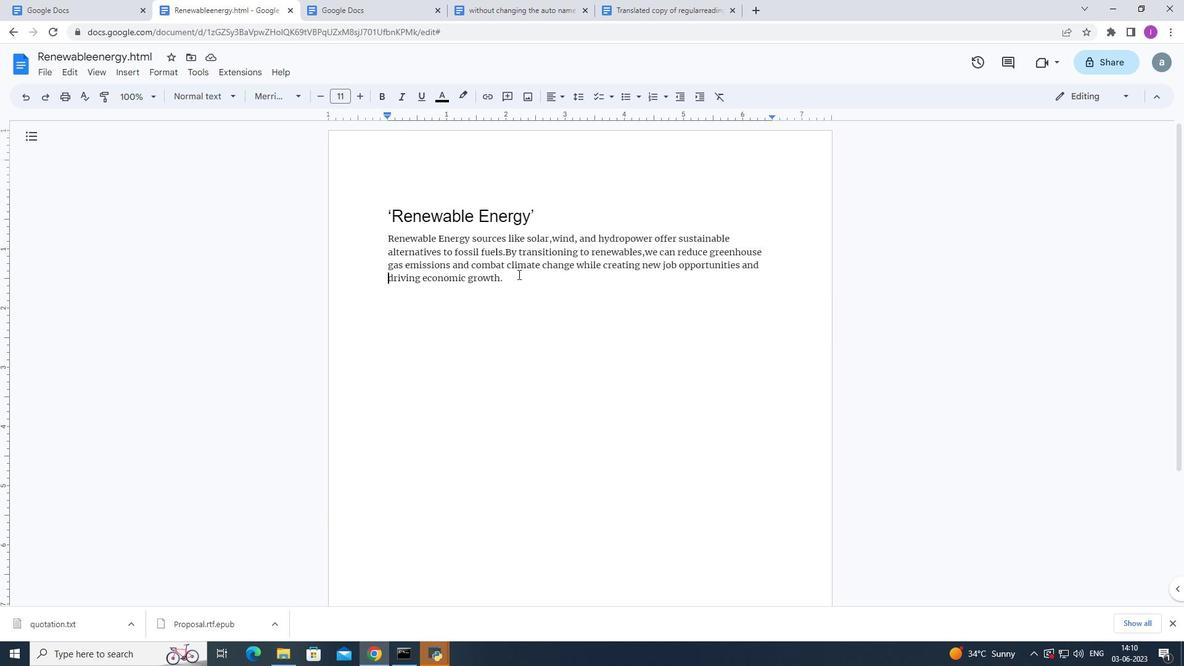 
Action: Mouse pressed left at (518, 280)
Screenshot: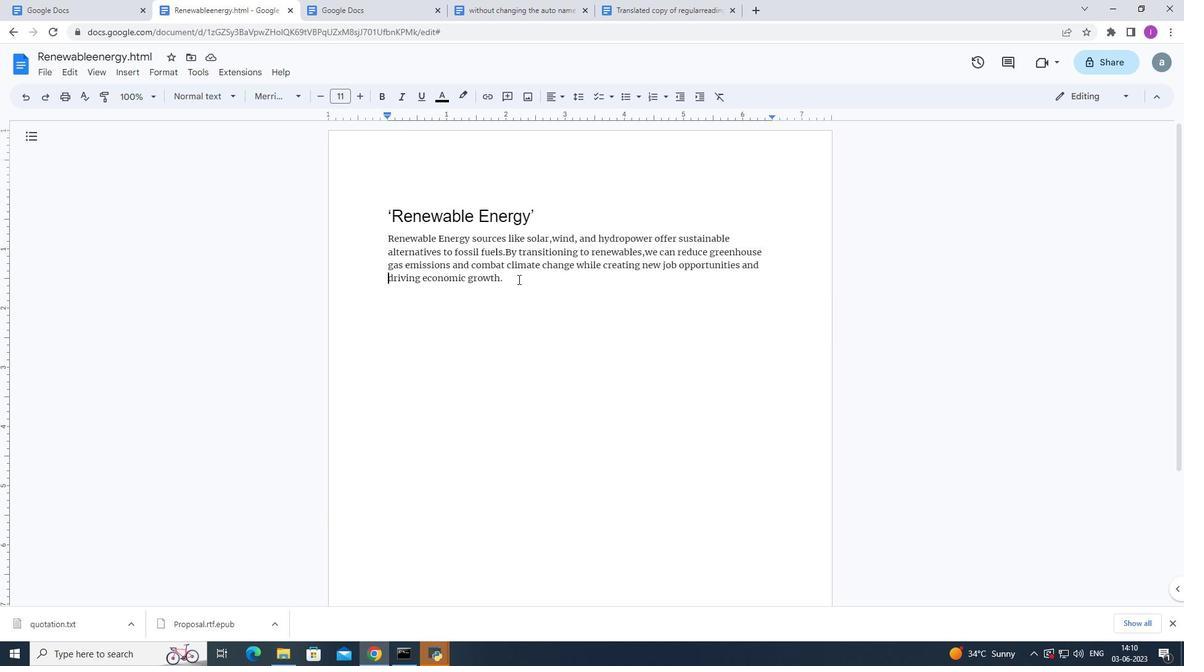 
Action: Mouse moved to (292, 94)
Screenshot: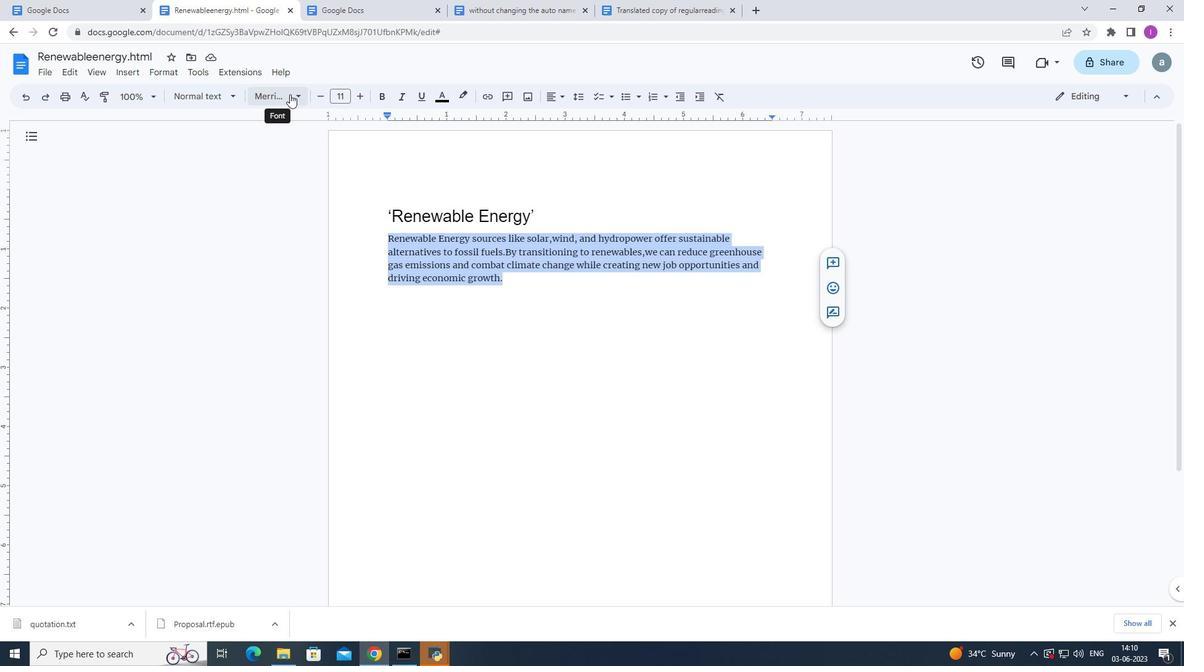 
Action: Mouse pressed left at (292, 94)
Screenshot: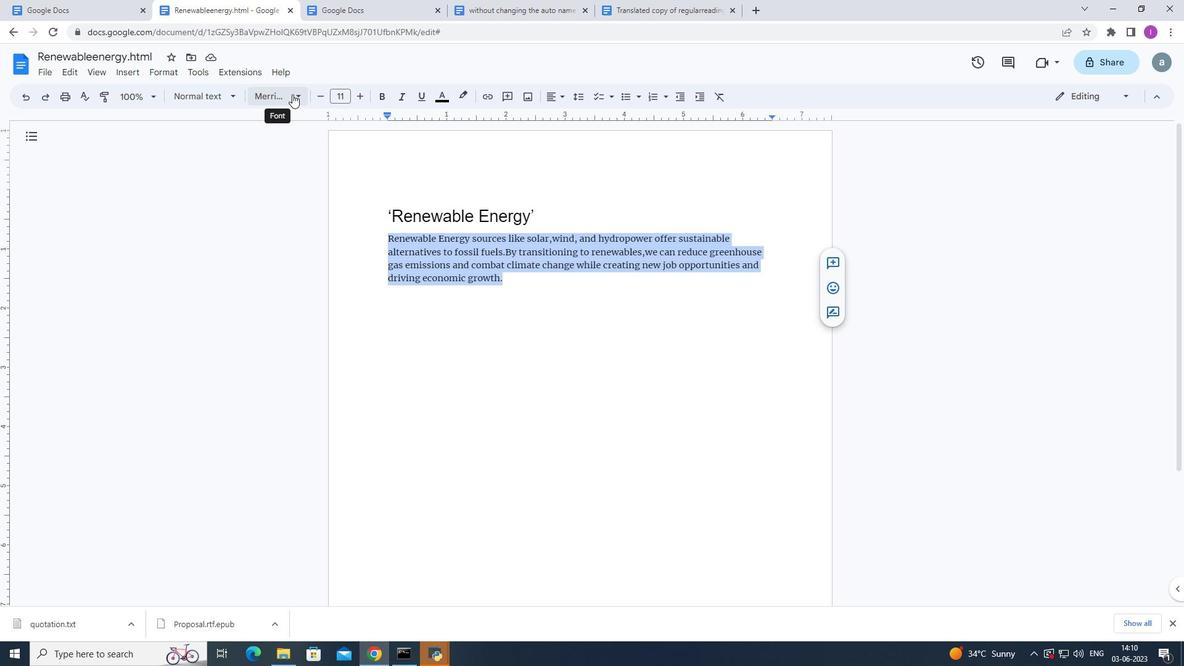 
Action: Mouse moved to (318, 523)
Screenshot: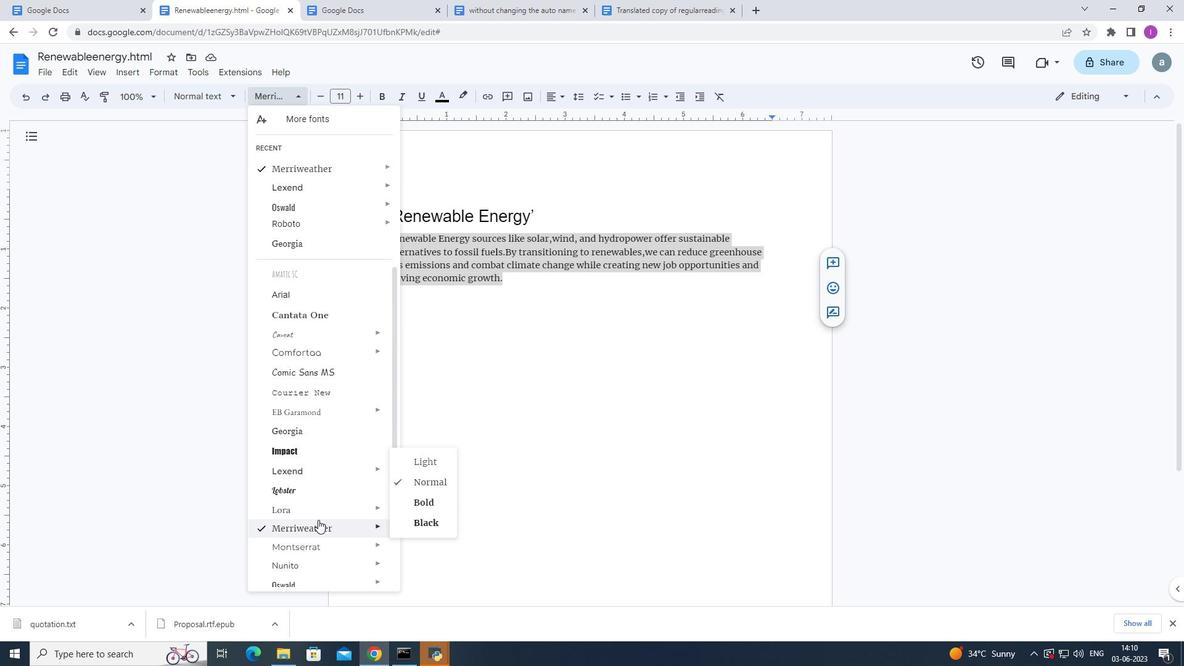
Action: Mouse pressed left at (318, 523)
Screenshot: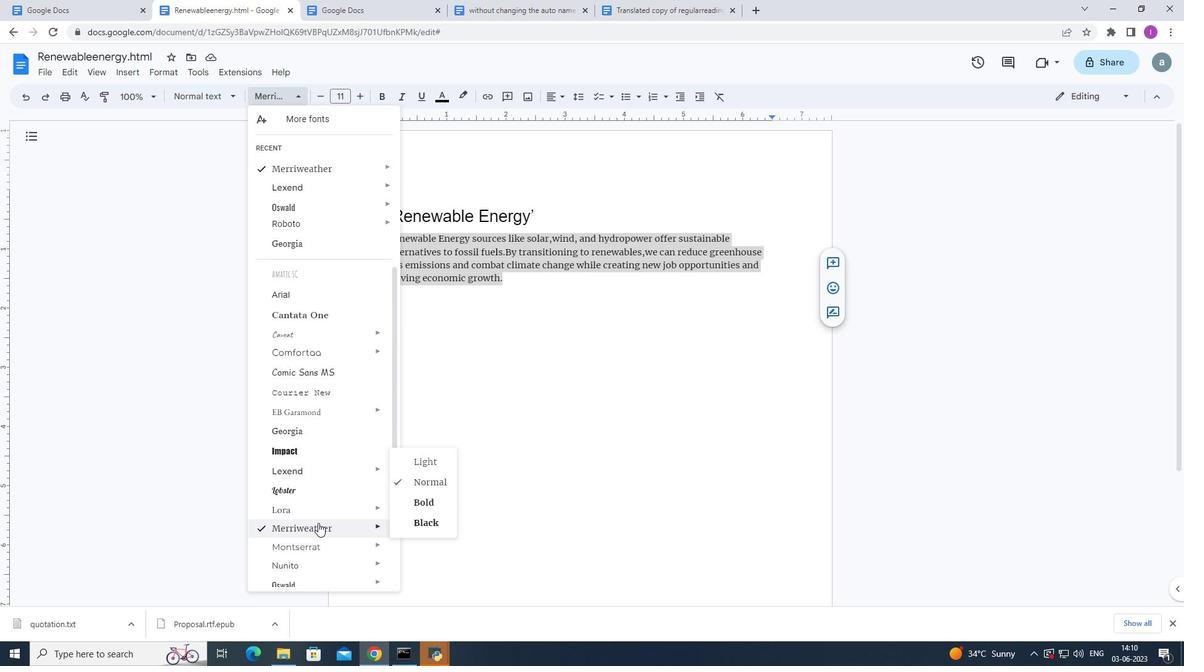 
Action: Mouse moved to (346, 95)
Screenshot: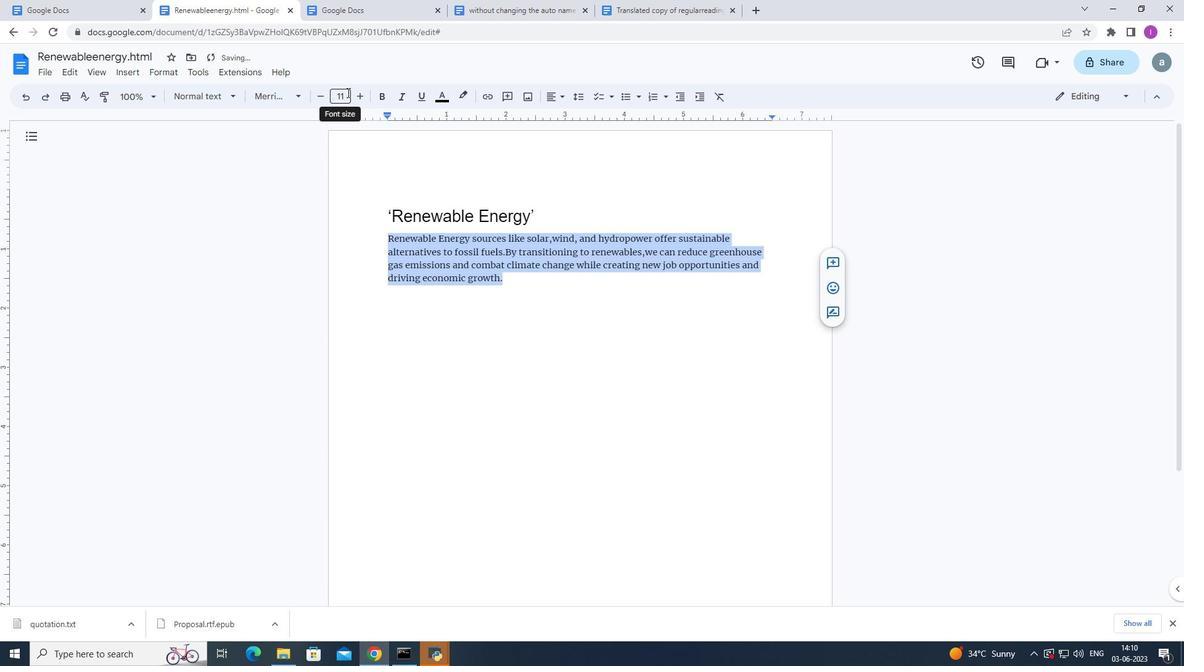 
Action: Mouse pressed left at (346, 95)
Screenshot: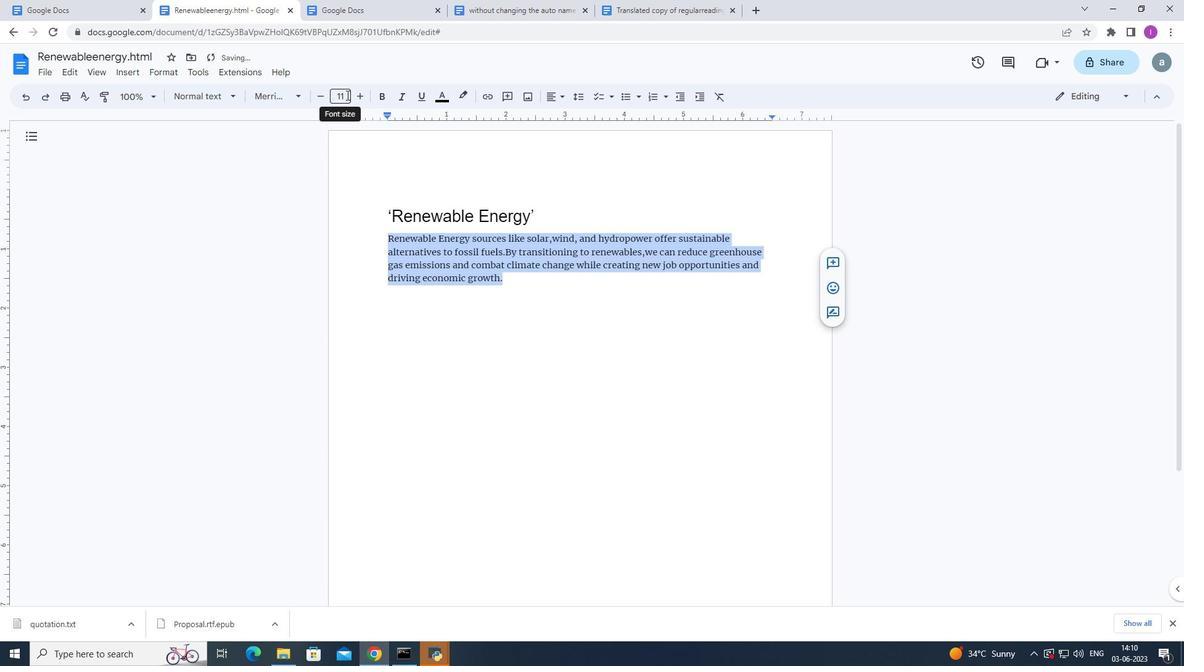 
Action: Mouse moved to (375, 169)
Screenshot: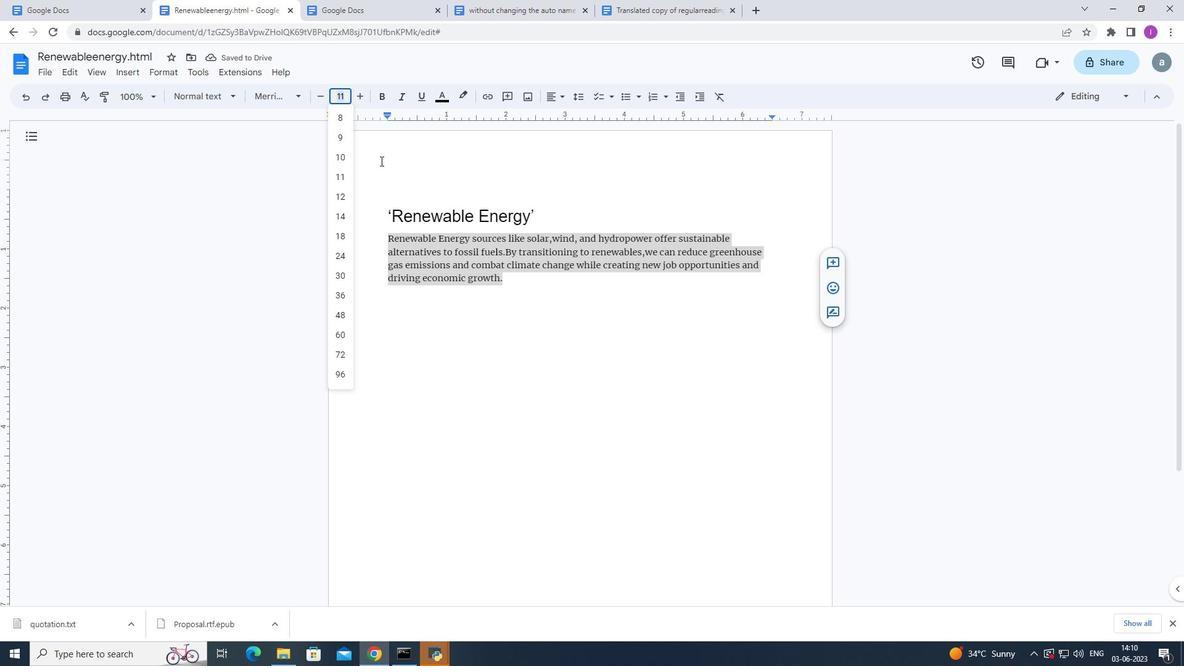 
Action: Key pressed 1
Screenshot: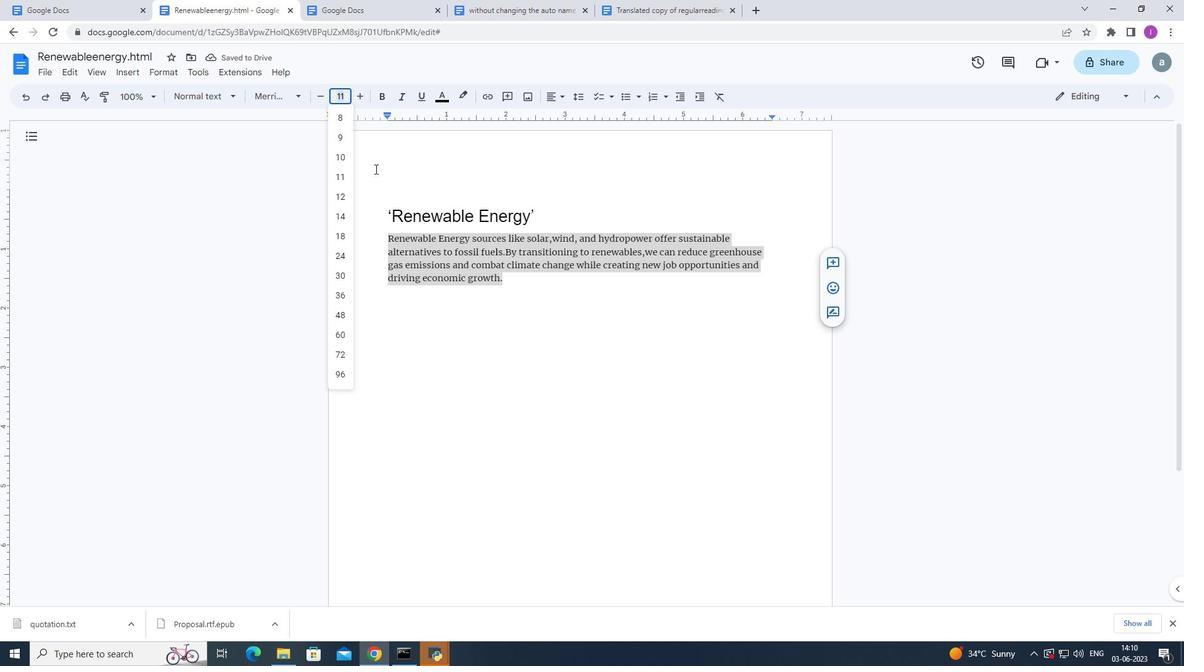 
Action: Mouse moved to (374, 169)
Screenshot: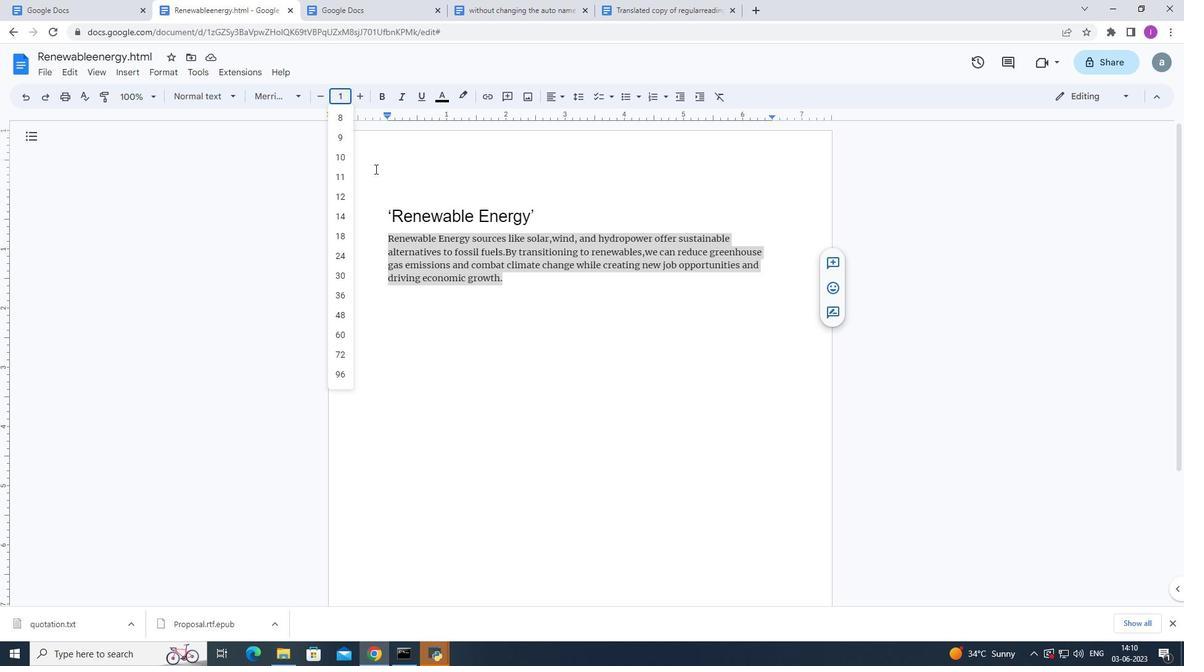 
Action: Key pressed 8
Screenshot: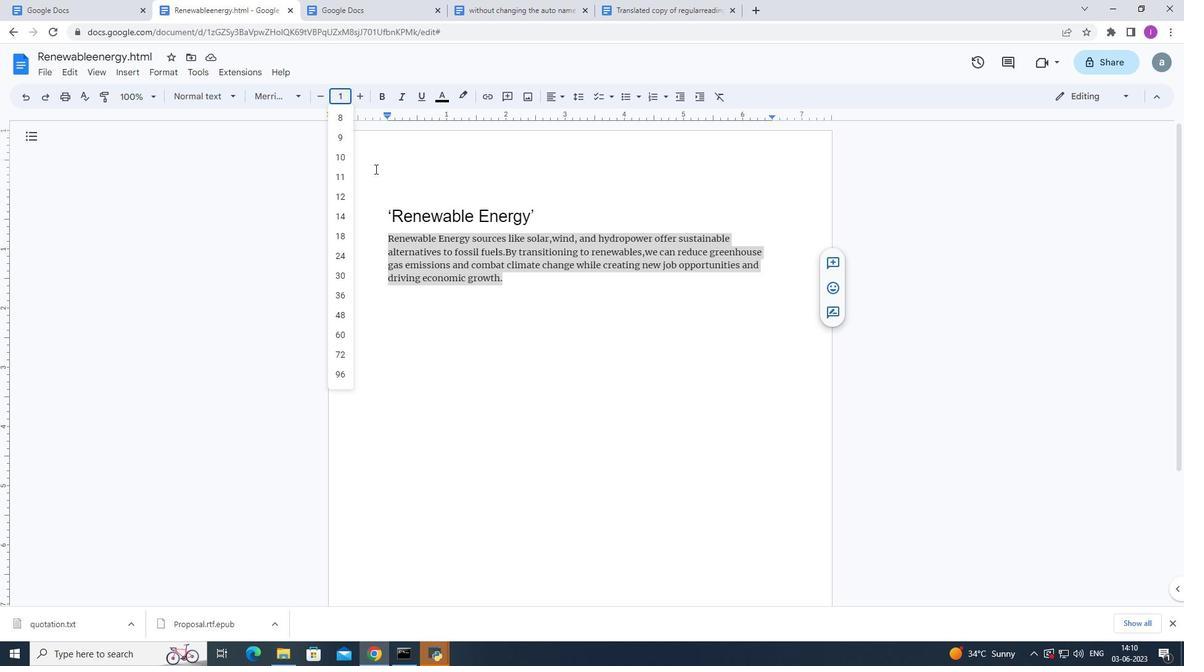 
Action: Mouse moved to (374, 172)
Screenshot: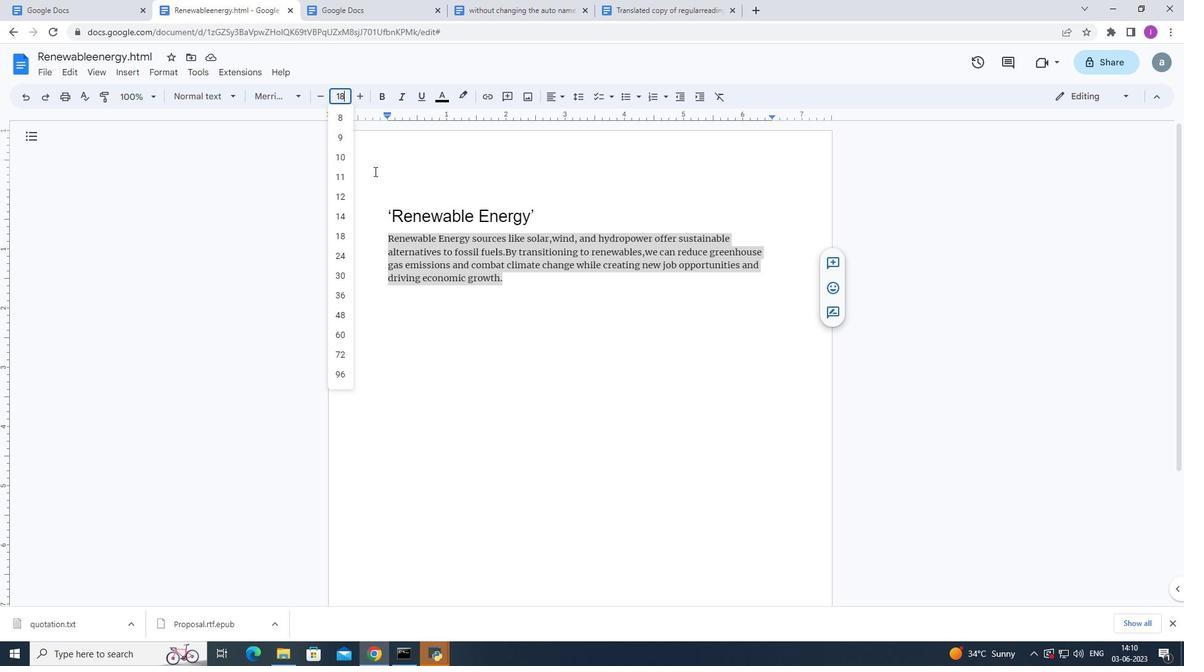 
Action: Key pressed <Key.enter>
Screenshot: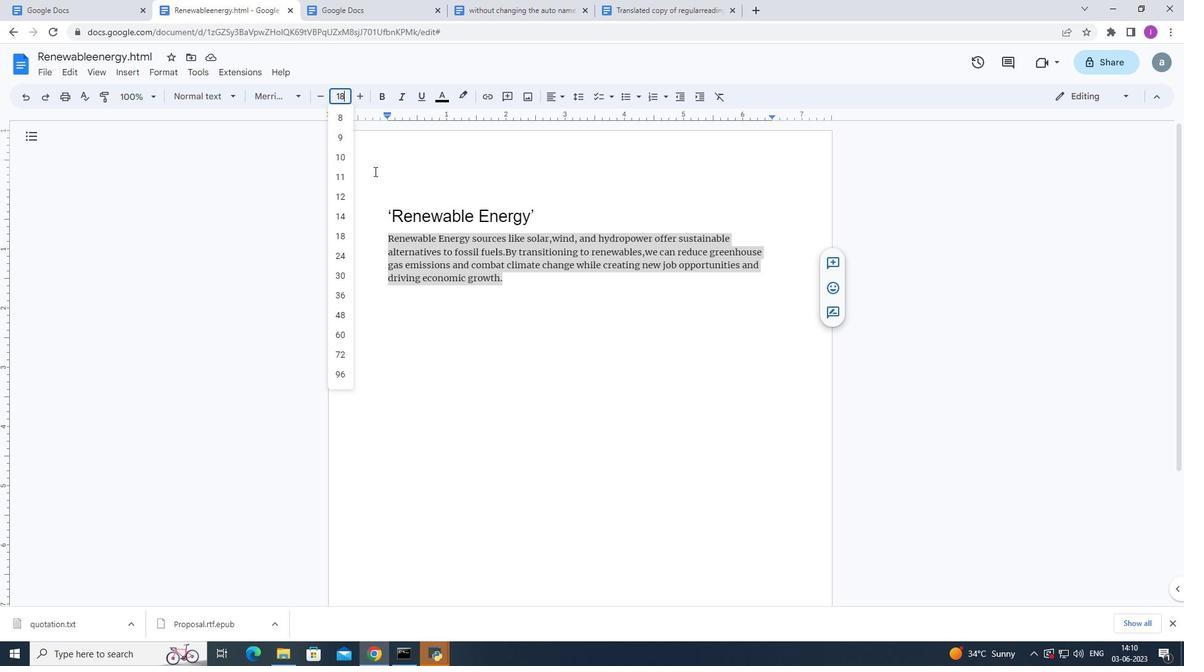 
Action: Mouse moved to (546, 214)
Screenshot: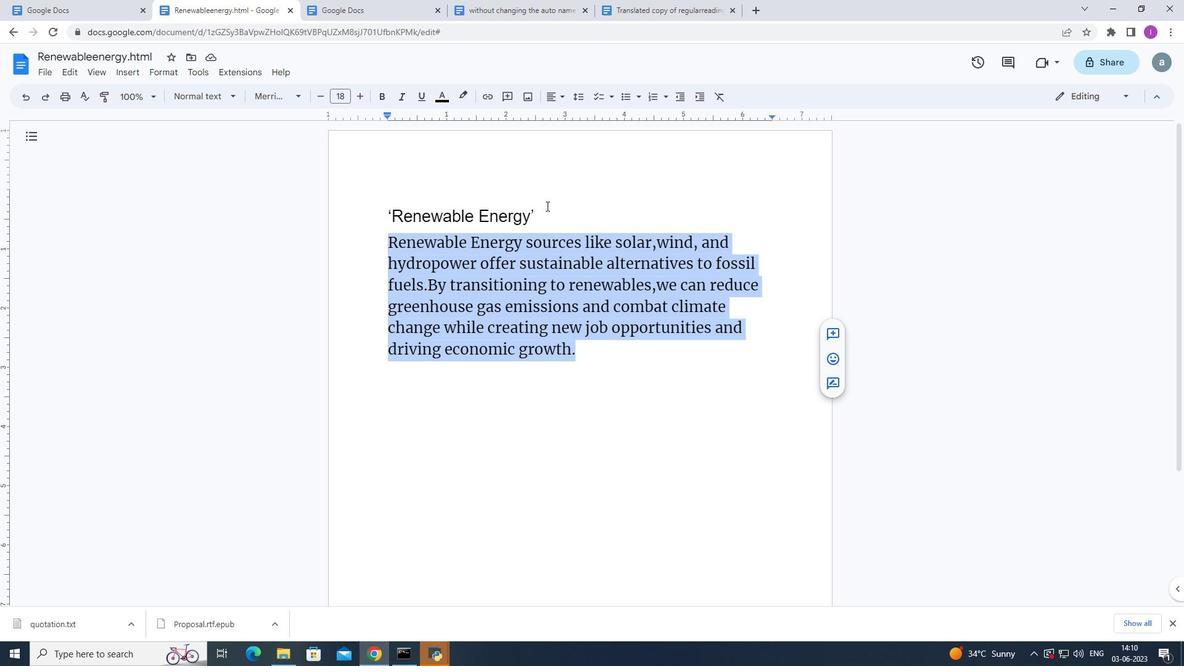 
Action: Mouse pressed left at (546, 214)
Screenshot: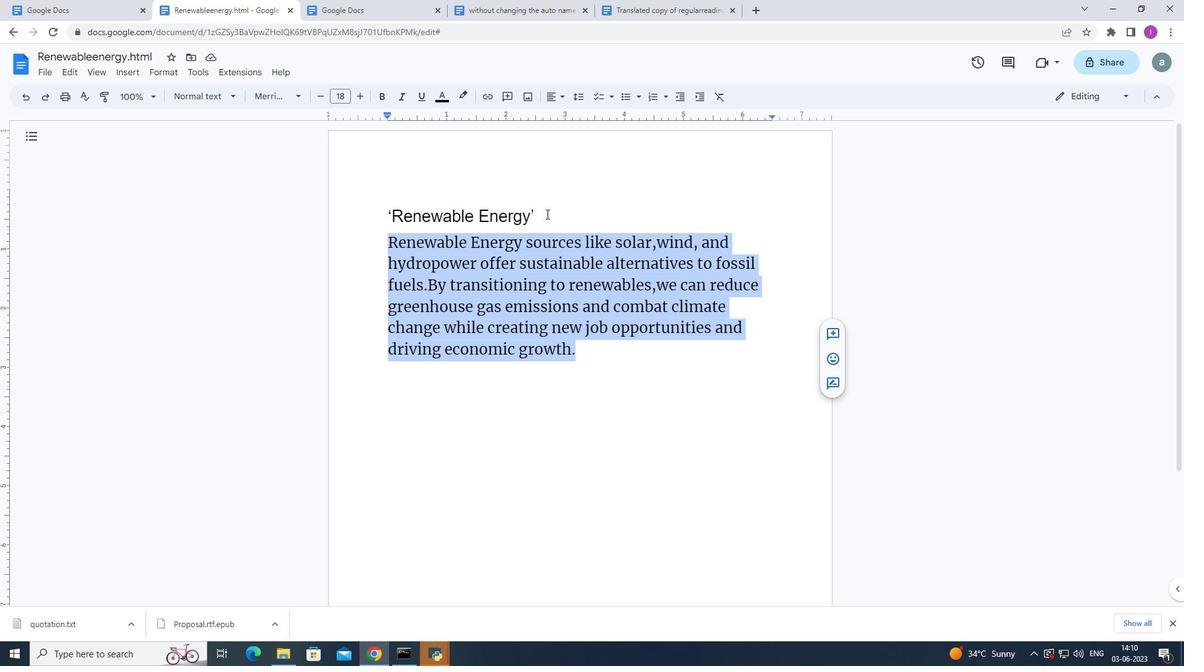 
Action: Mouse moved to (299, 95)
Screenshot: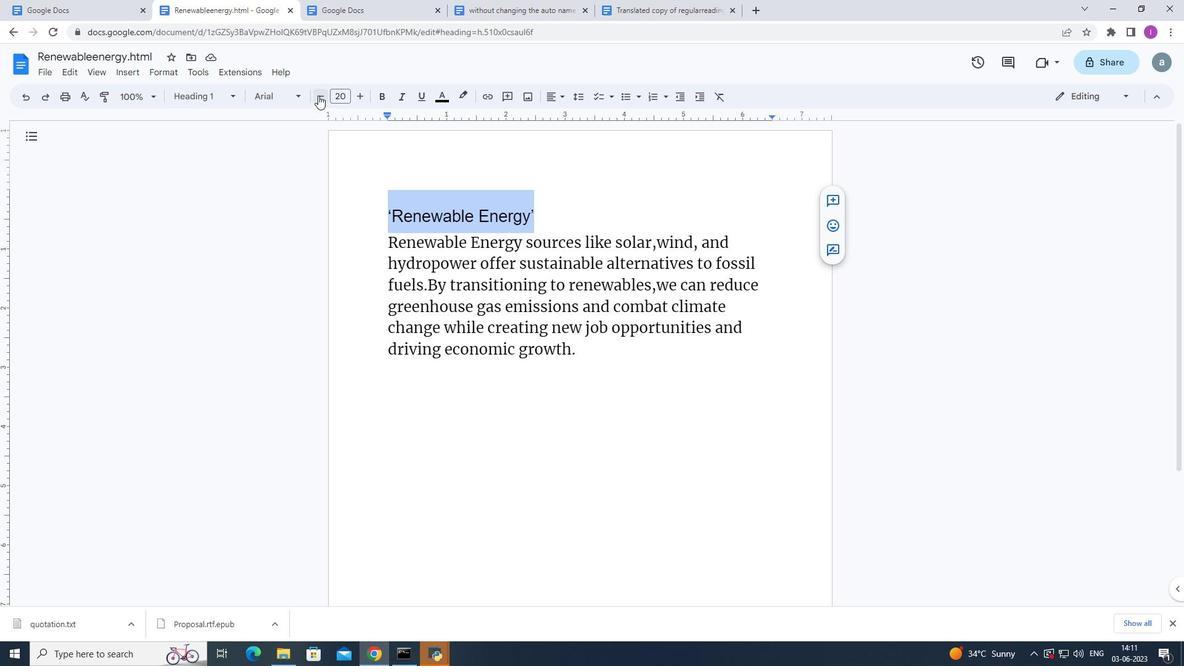 
Action: Mouse pressed left at (299, 95)
Screenshot: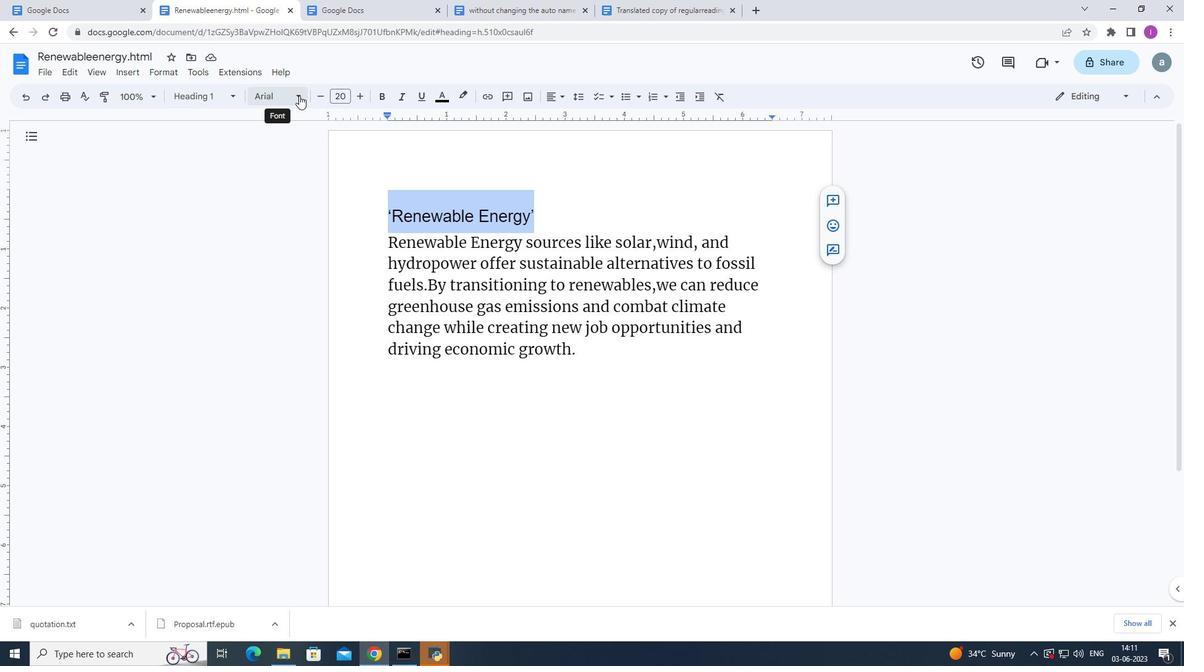 
Action: Mouse moved to (300, 545)
Screenshot: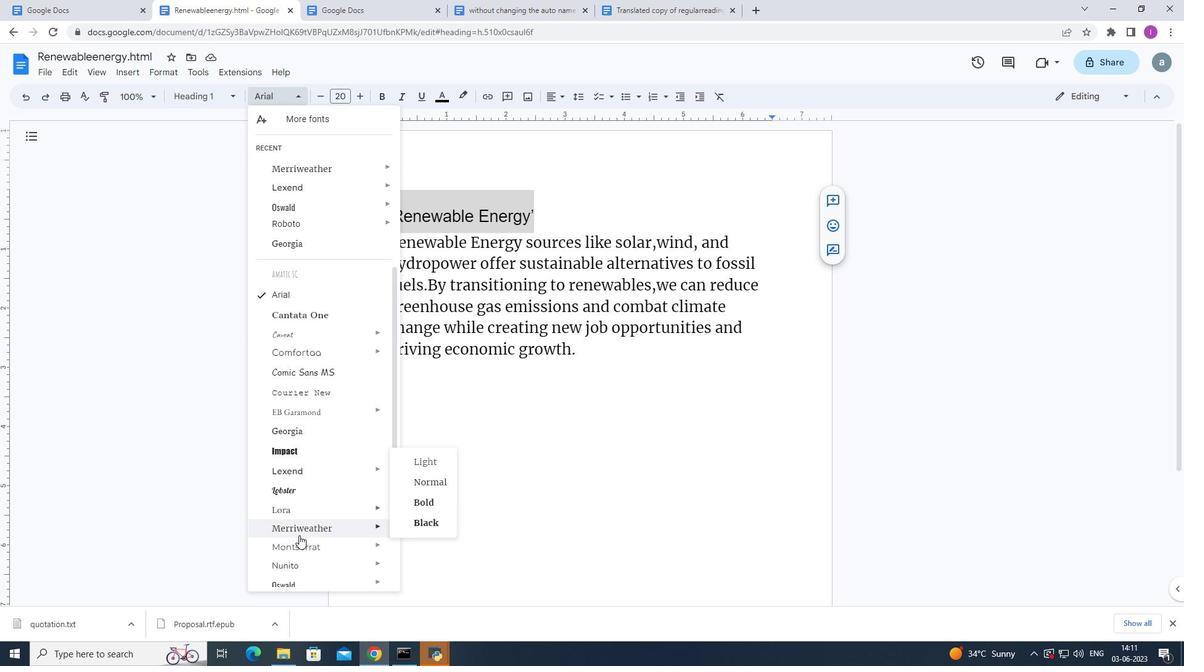 
Action: Mouse pressed left at (300, 545)
Screenshot: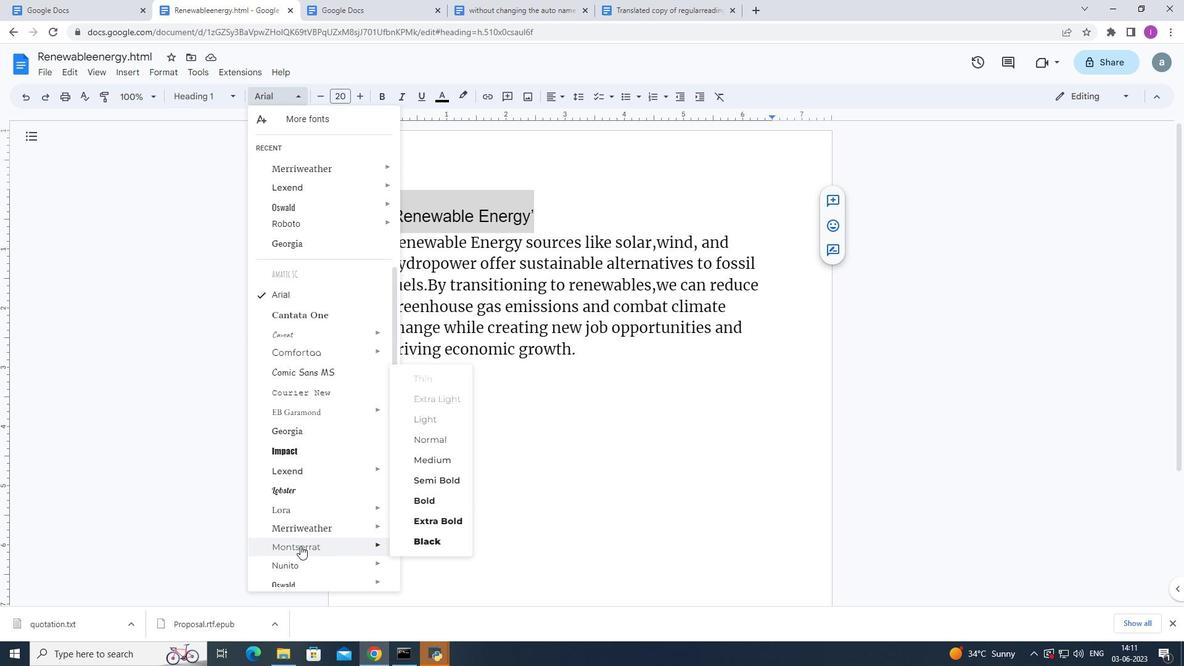 
Action: Mouse moved to (346, 95)
Screenshot: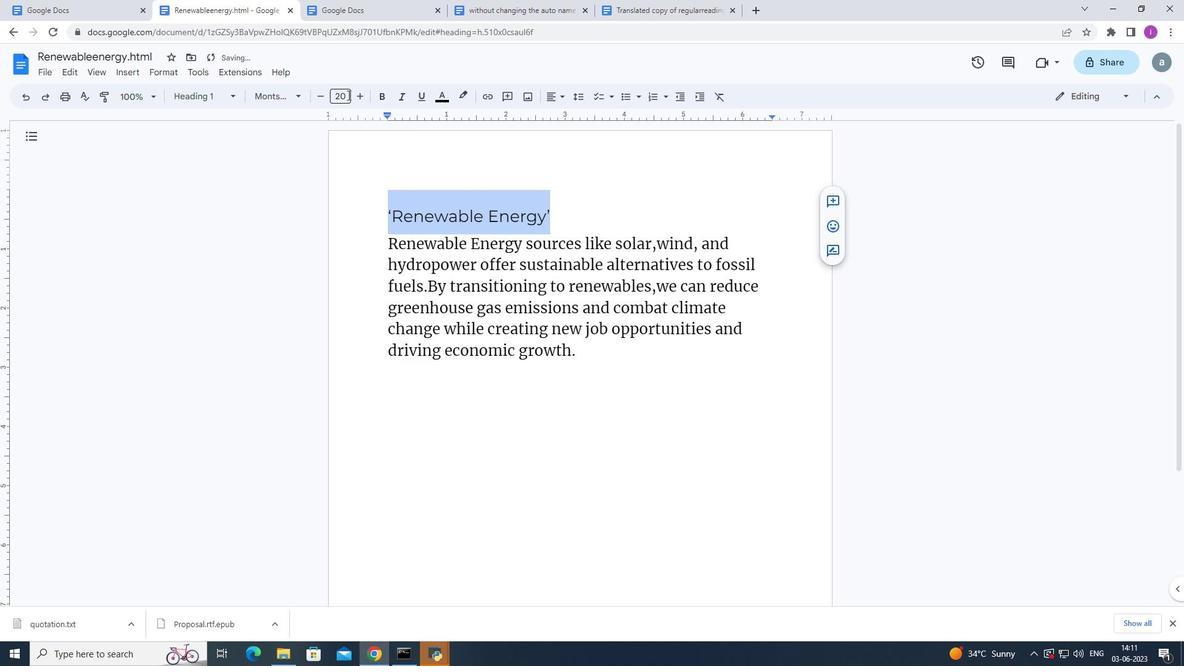 
Action: Mouse pressed left at (346, 95)
Screenshot: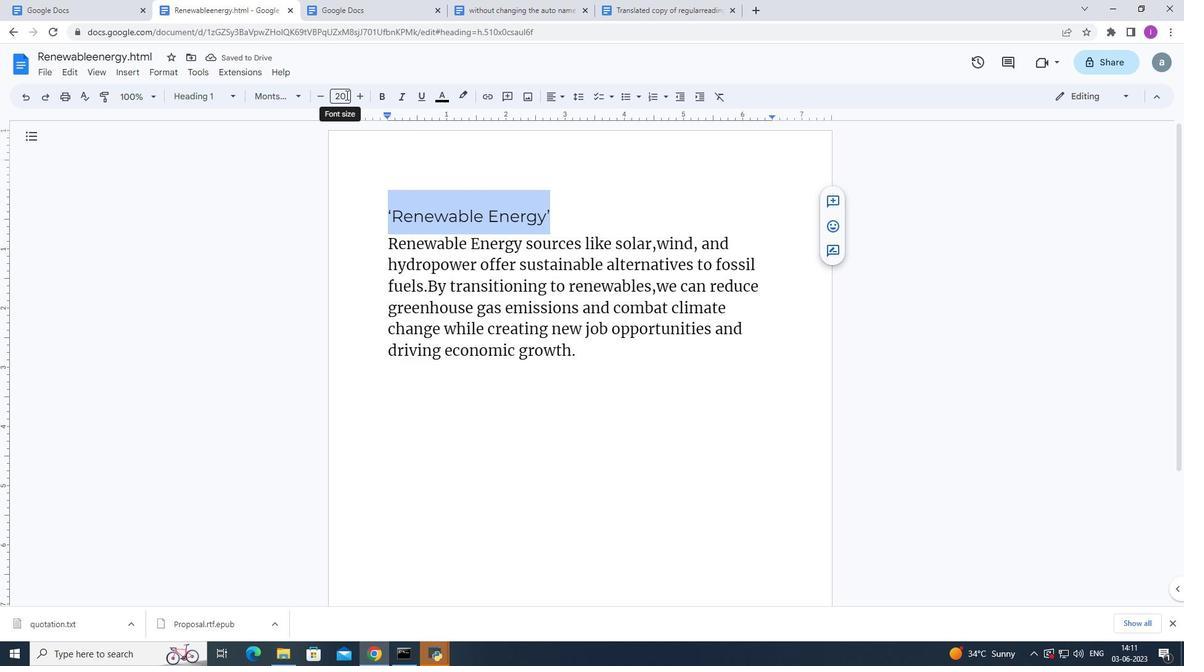 
Action: Mouse moved to (362, 109)
Screenshot: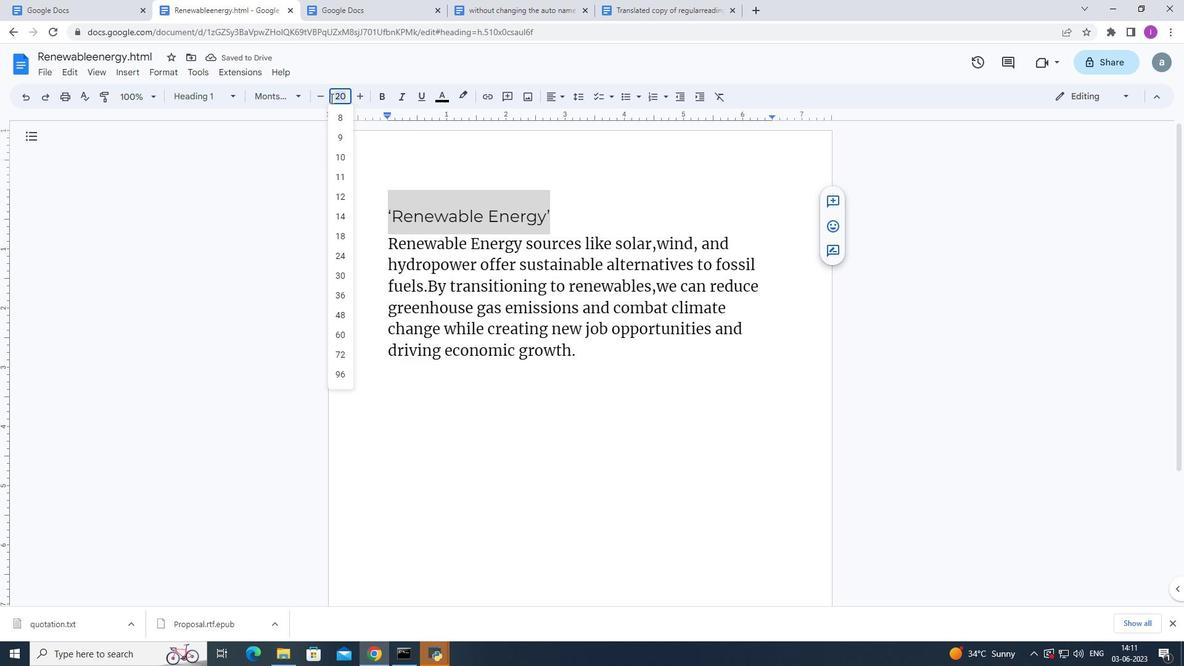
Action: Key pressed 3
Screenshot: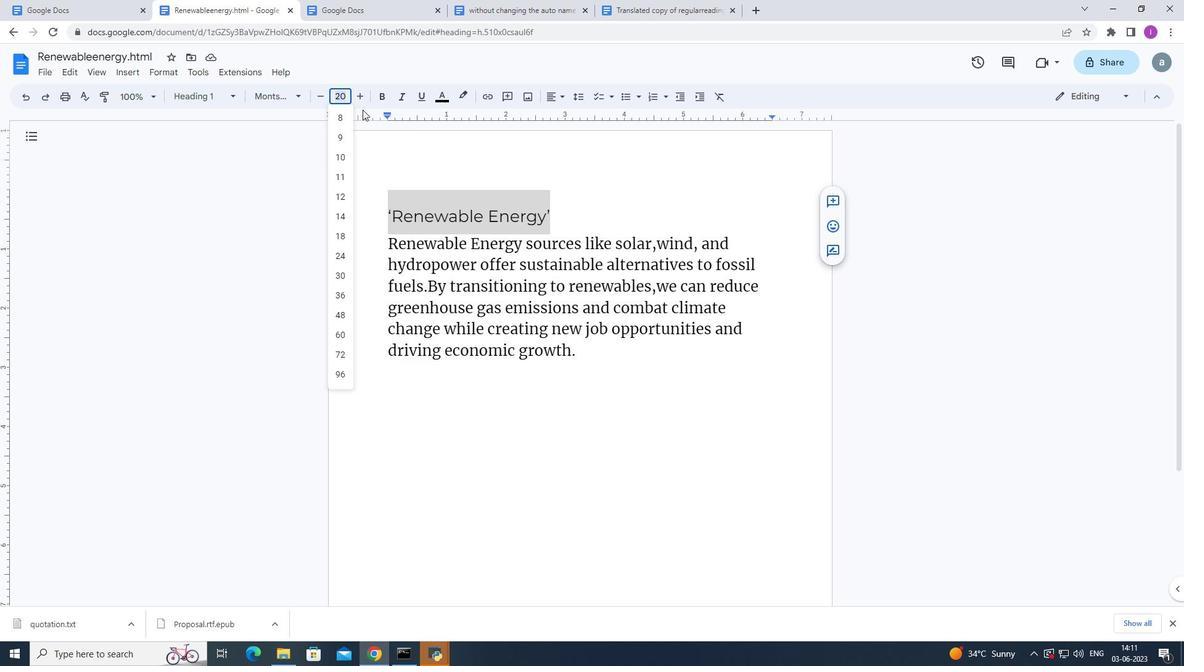 
Action: Mouse moved to (365, 112)
Screenshot: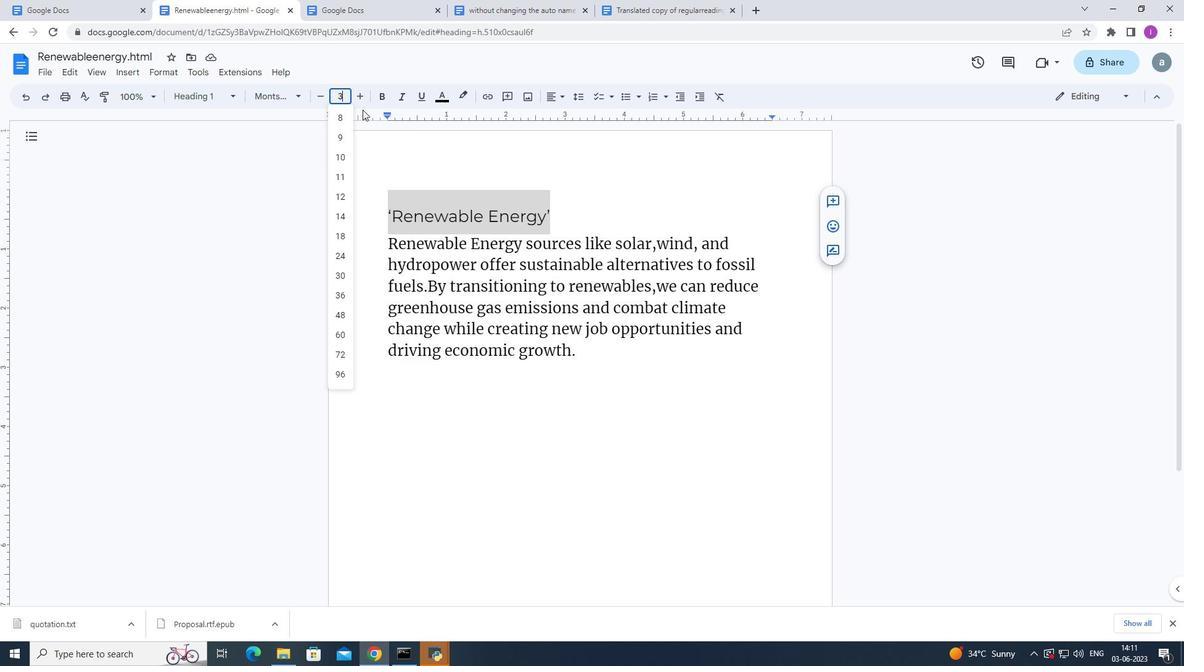 
Action: Key pressed 0<Key.enter>
Screenshot: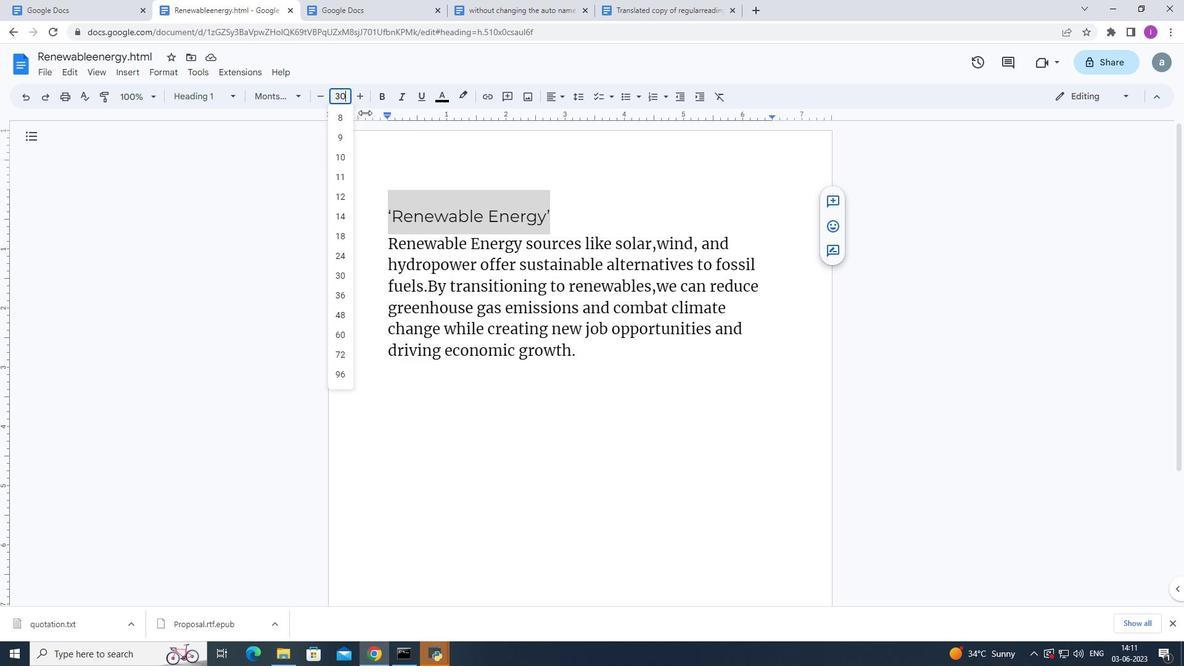 
Action: Mouse moved to (556, 90)
Screenshot: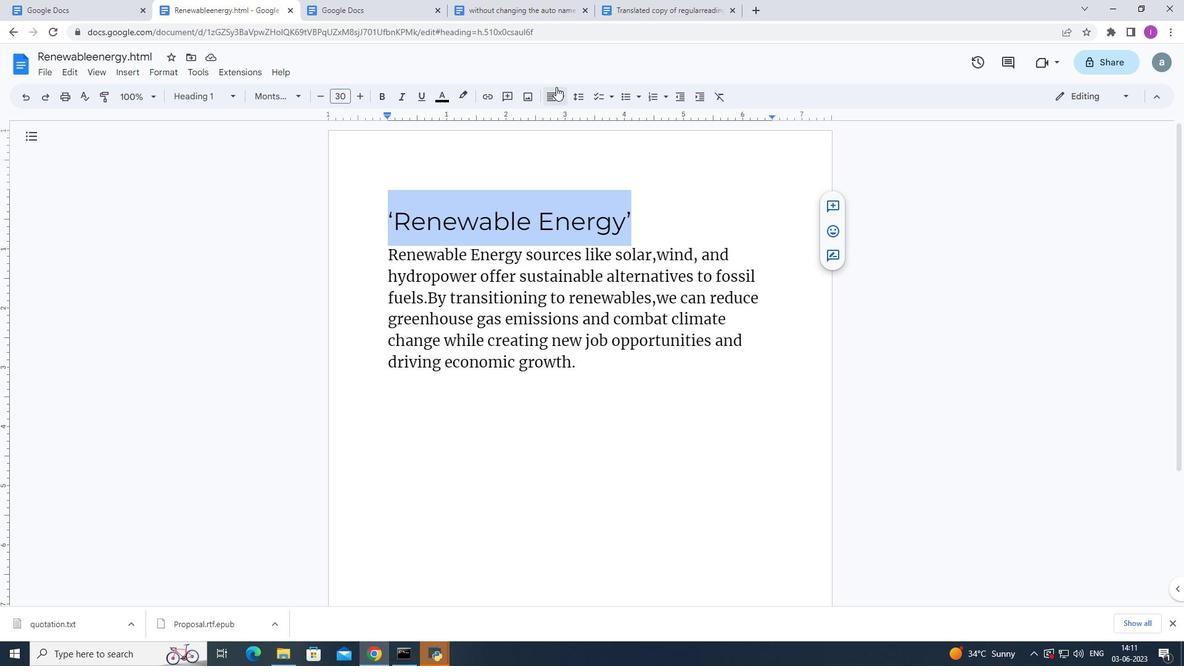 
Action: Mouse pressed left at (556, 90)
Screenshot: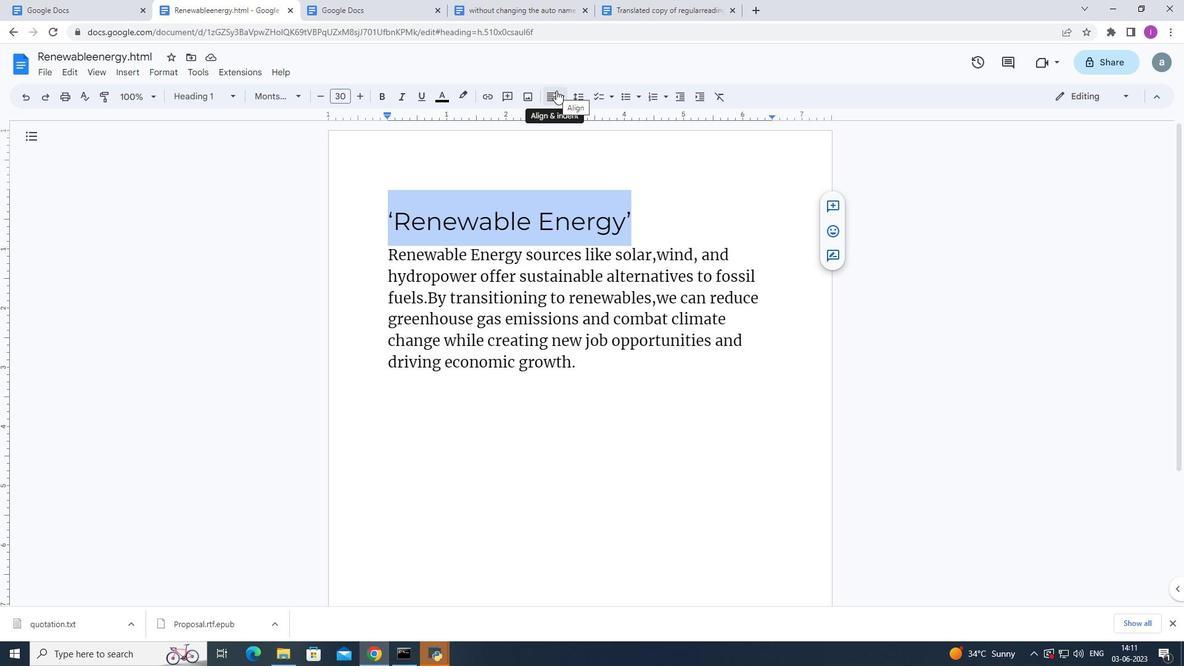 
Action: Mouse moved to (557, 119)
Screenshot: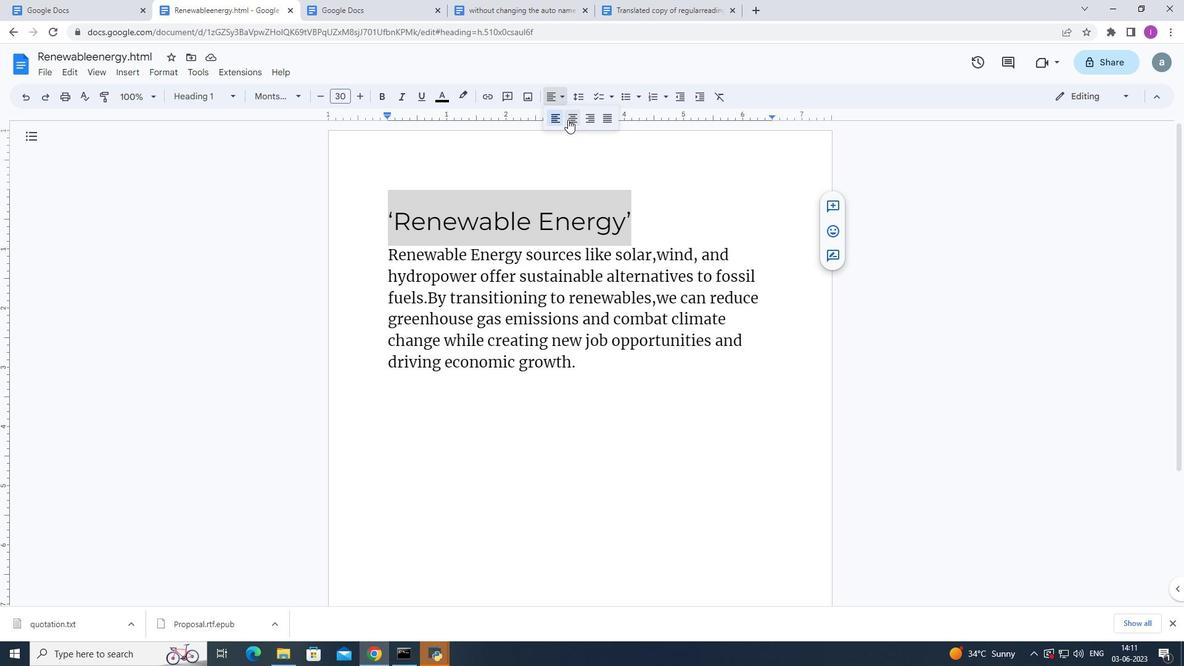 
Action: Mouse pressed left at (557, 119)
Screenshot: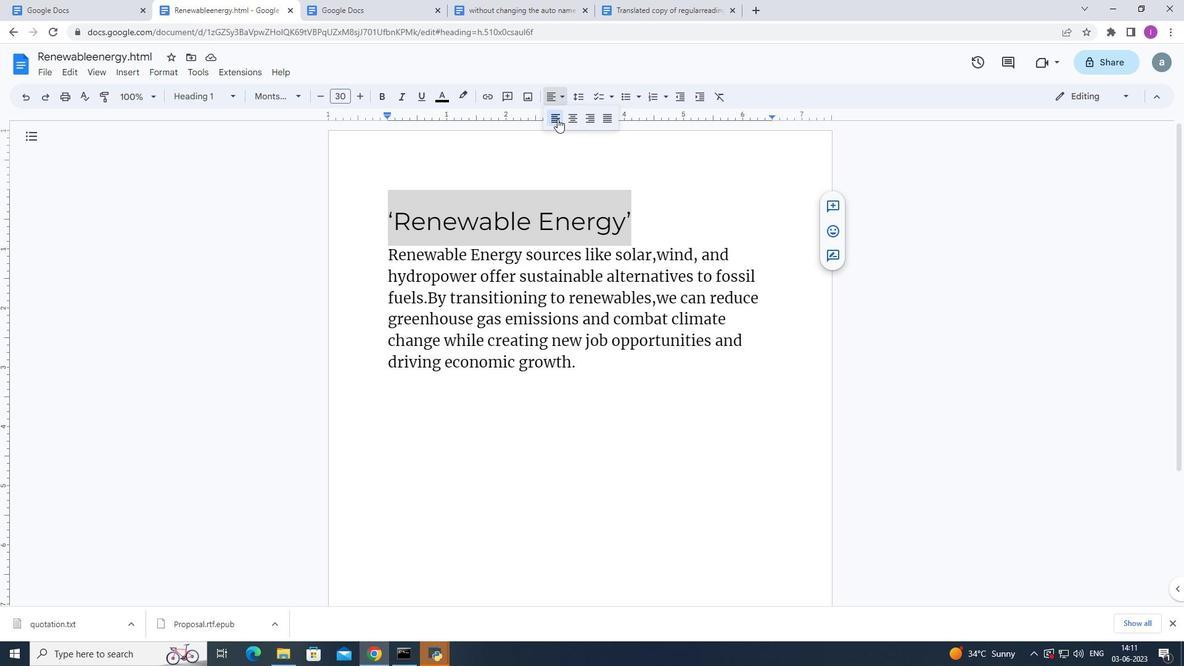 
Action: Mouse moved to (372, 271)
Screenshot: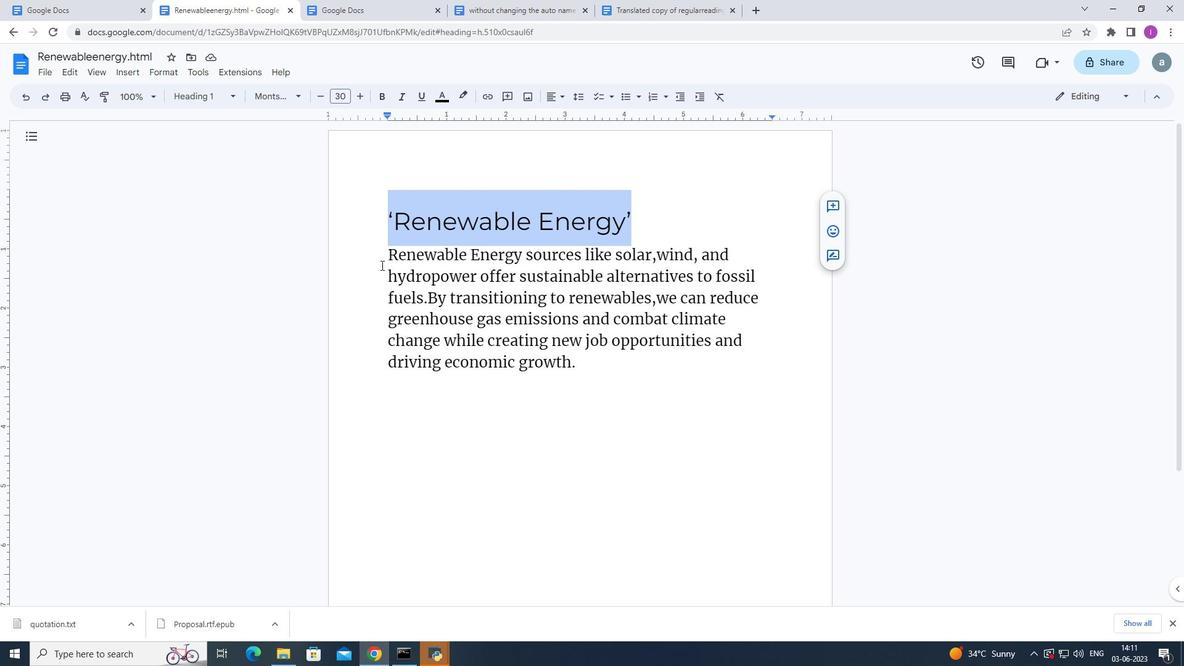 
Action: Mouse pressed left at (372, 271)
Screenshot: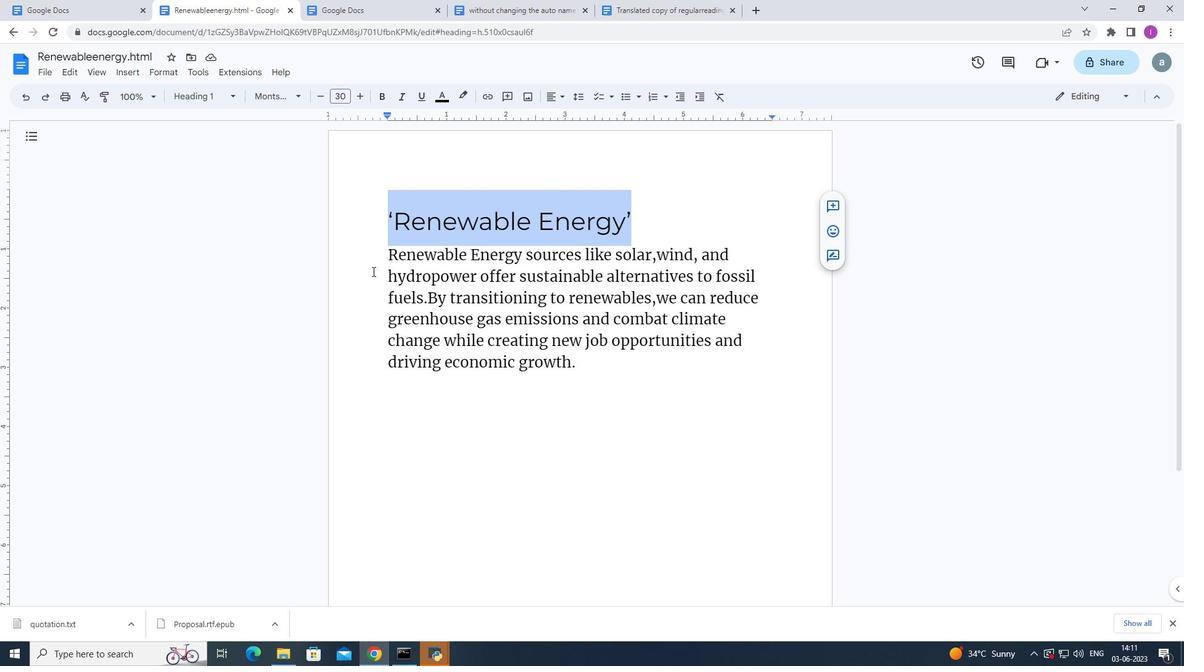 
Action: Mouse moved to (372, 252)
Screenshot: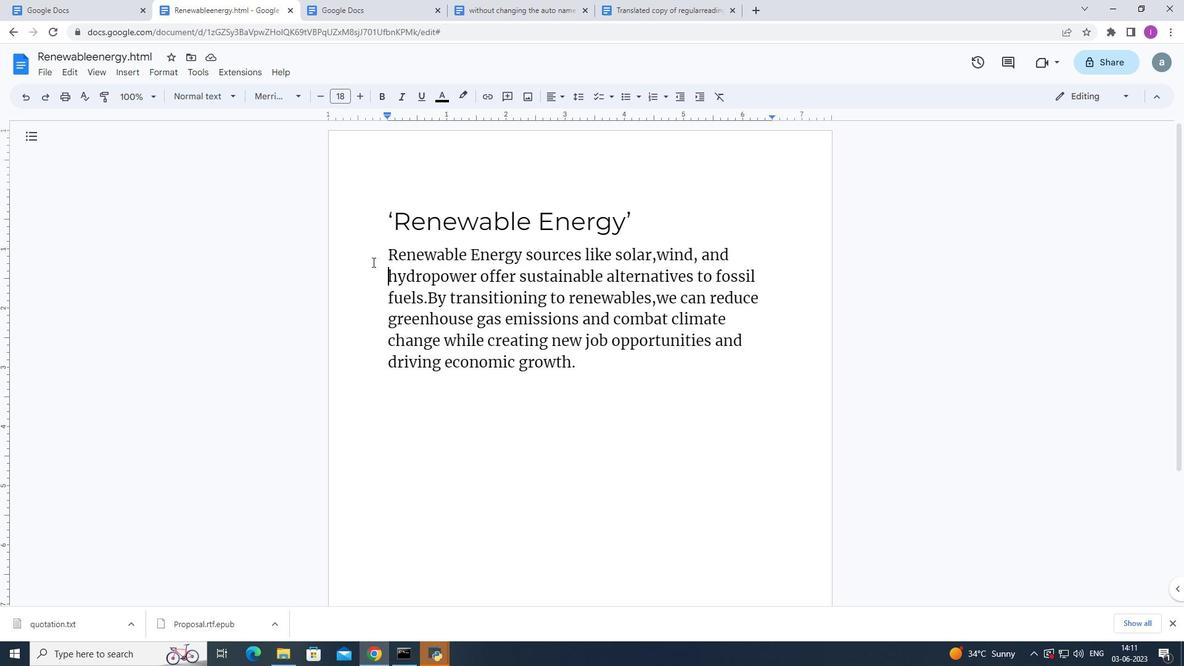 
Action: Mouse pressed left at (372, 252)
Screenshot: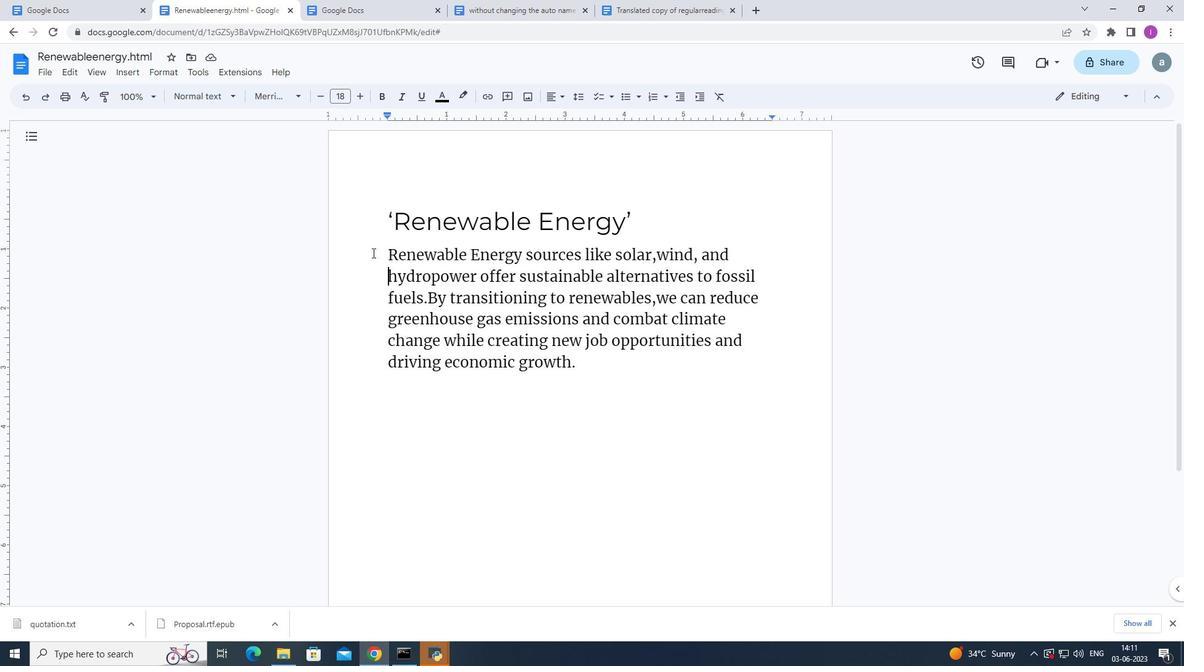 
Action: Mouse moved to (554, 95)
Screenshot: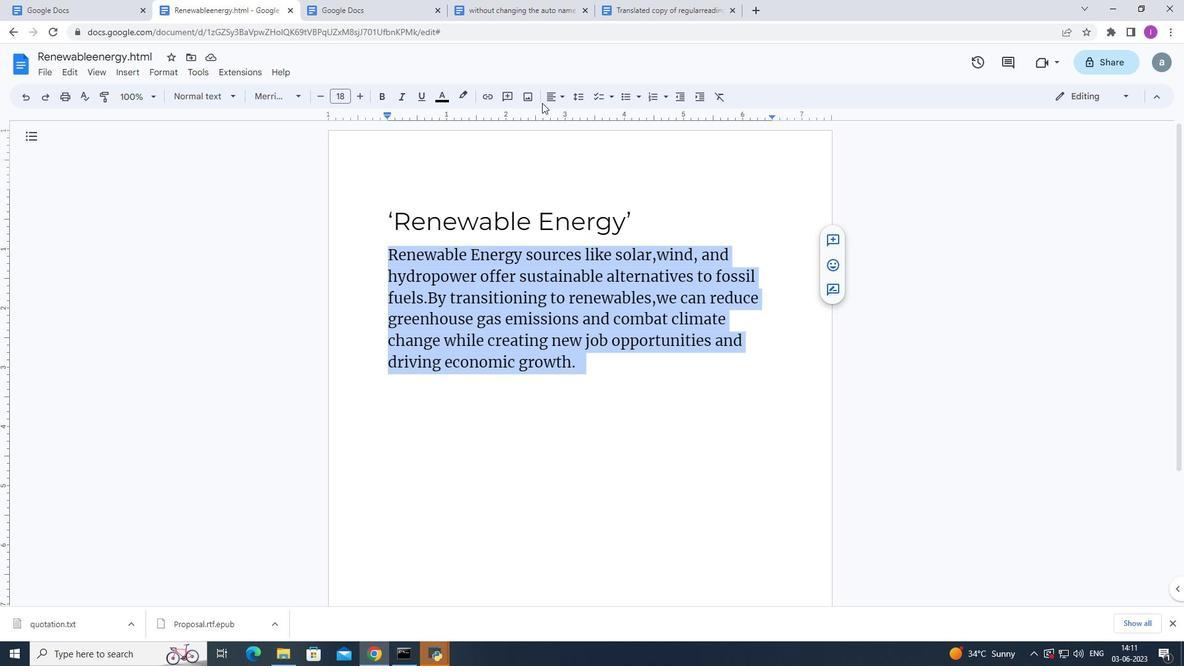 
Action: Mouse pressed left at (554, 95)
Screenshot: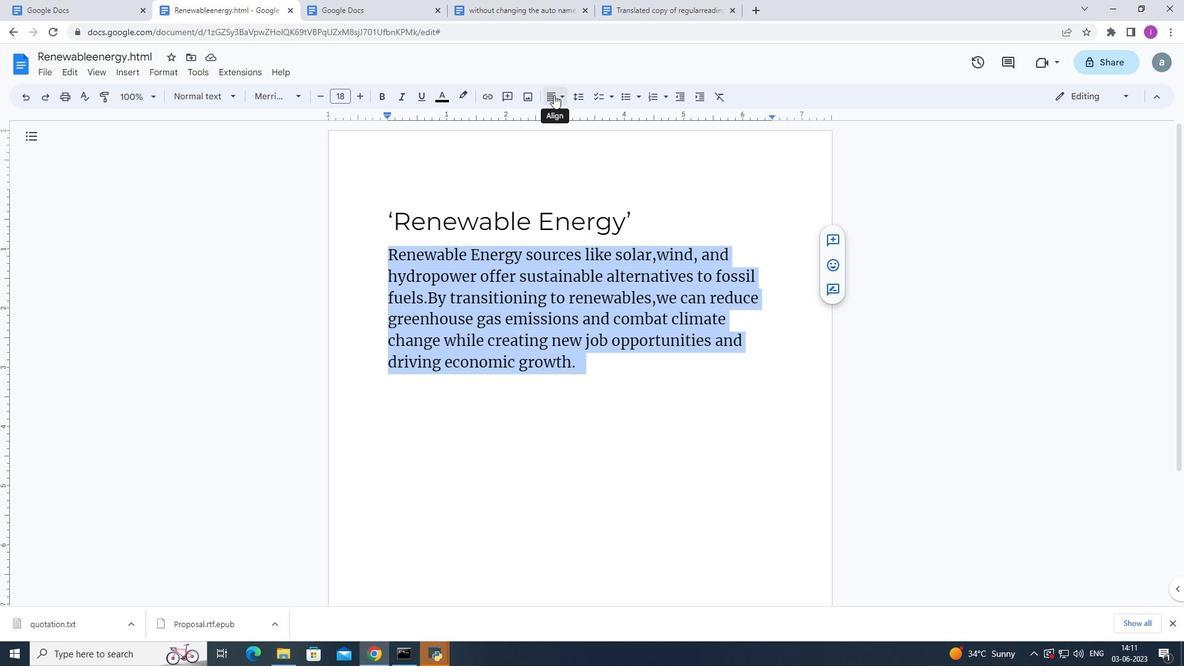 
Action: Mouse moved to (554, 118)
Screenshot: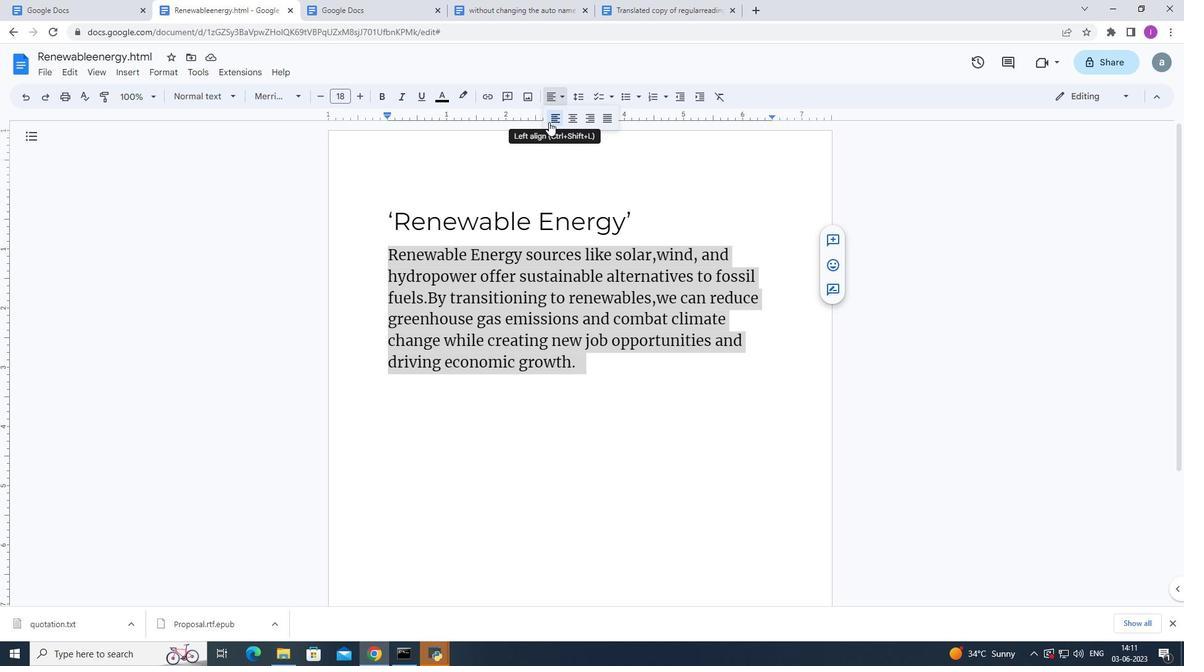 
Action: Mouse pressed left at (554, 118)
Screenshot: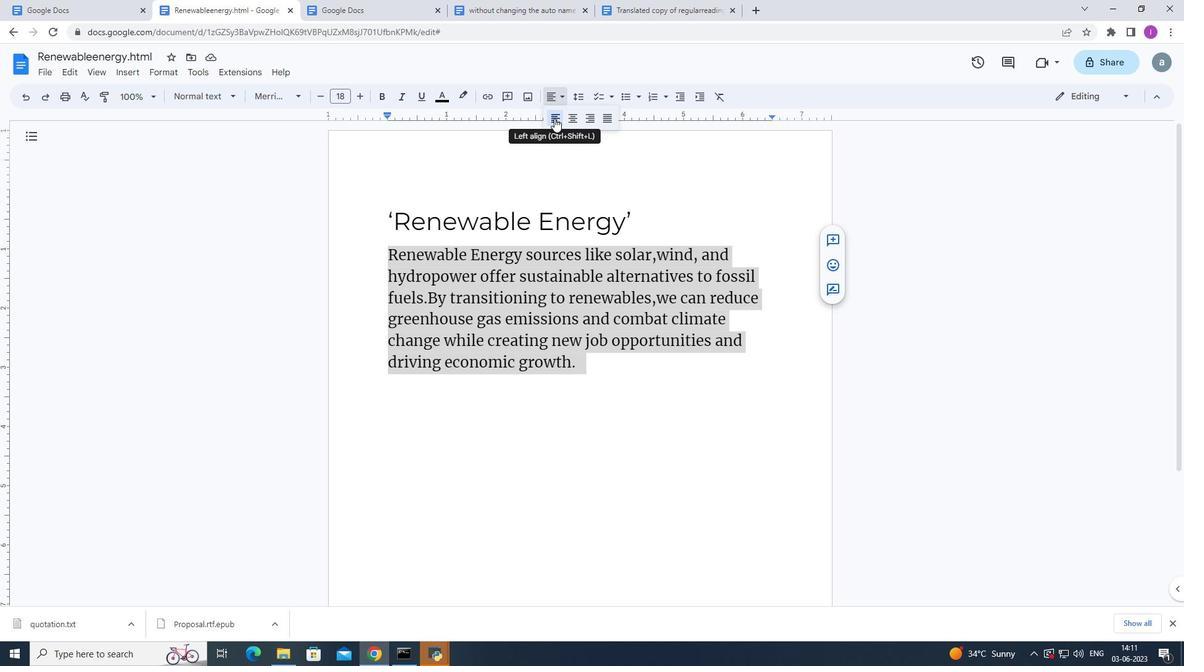 
Action: Mouse moved to (414, 417)
Screenshot: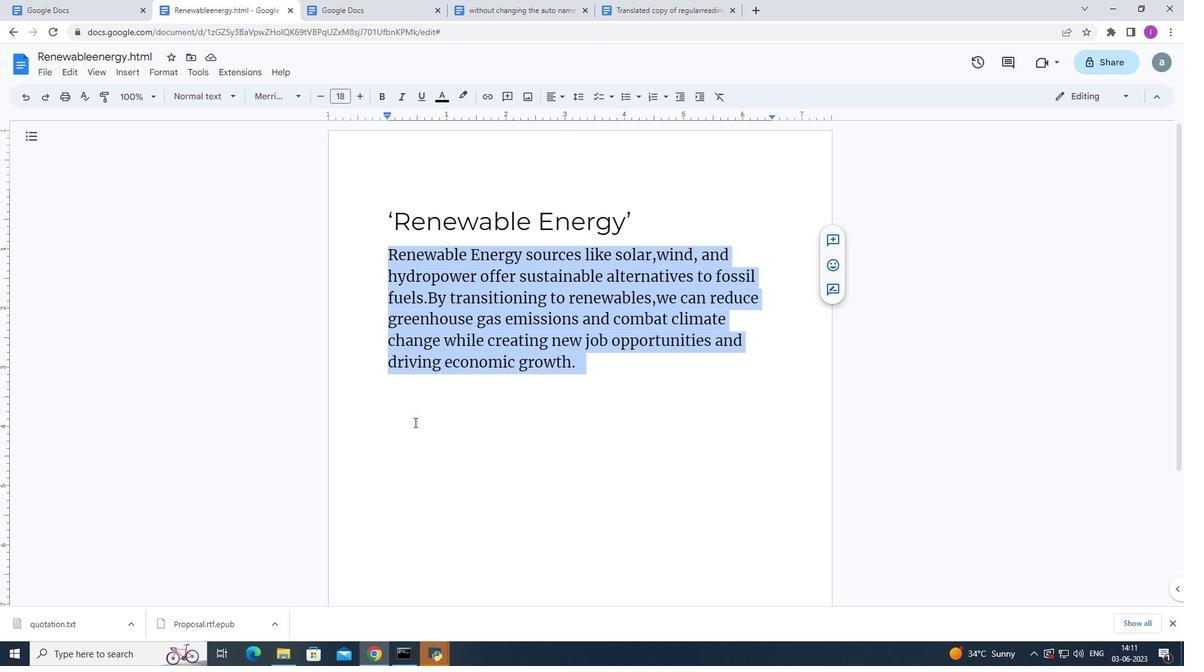 
